 Task: Design exercises for practicing advanced mathematical problem-solving.
Action: Mouse moved to (148, 73)
Screenshot: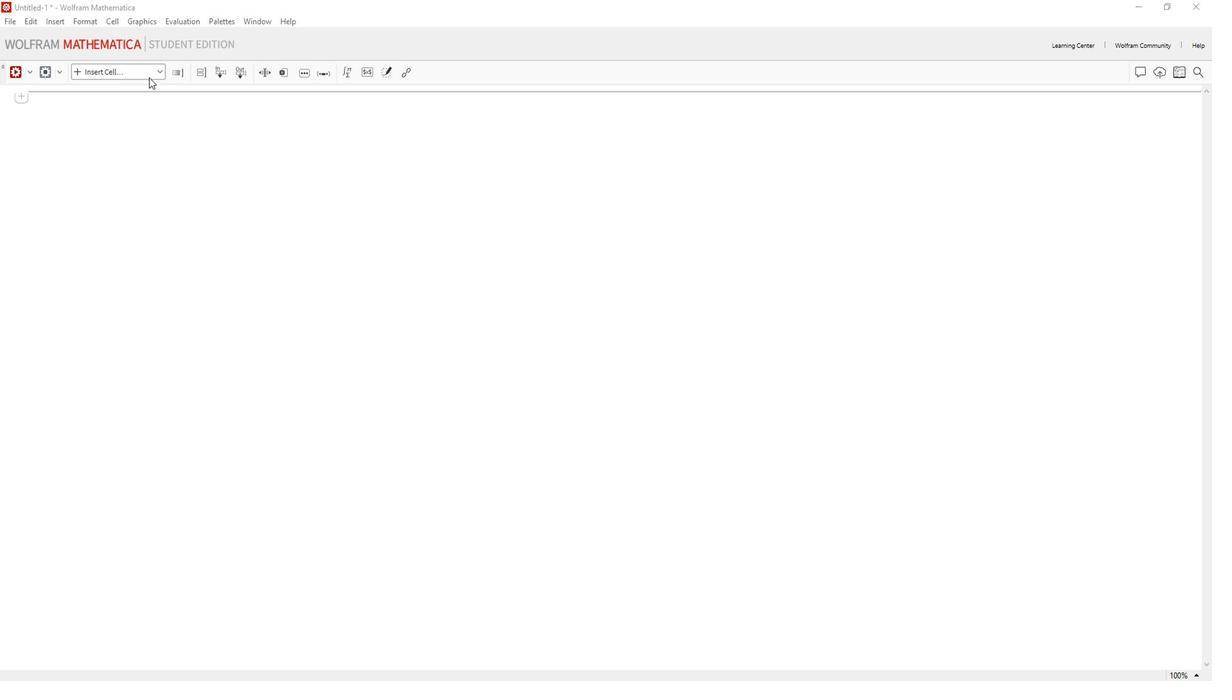 
Action: Mouse pressed left at (148, 73)
Screenshot: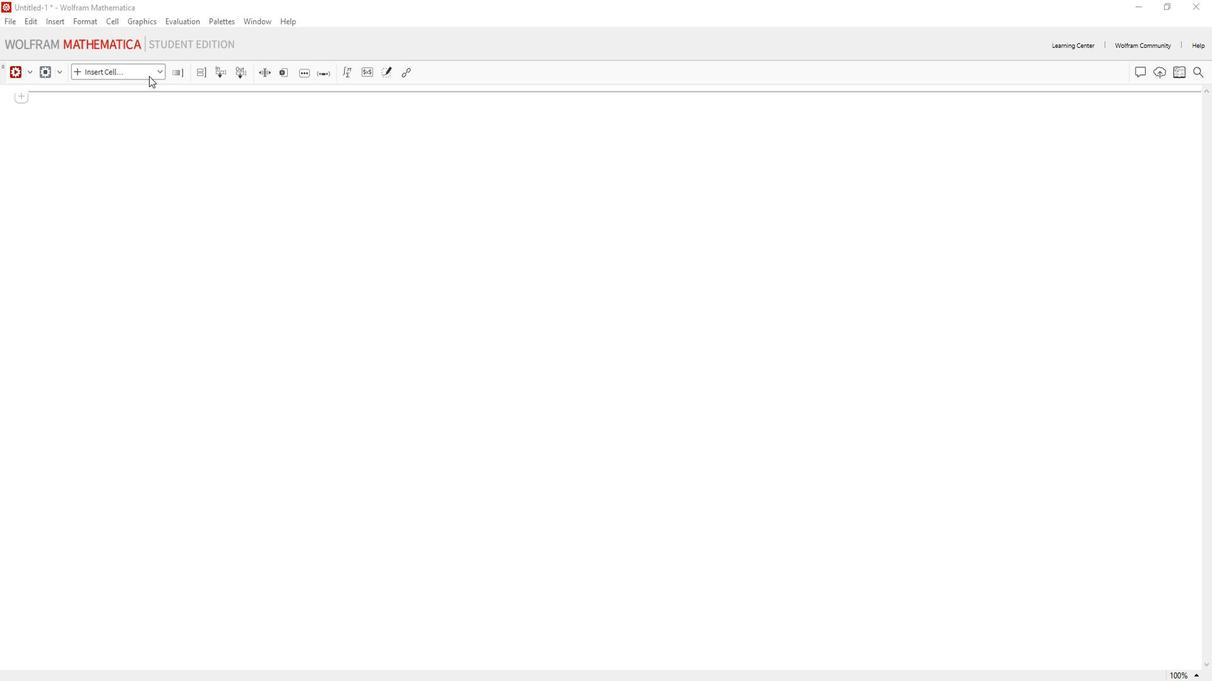 
Action: Mouse moved to (123, 234)
Screenshot: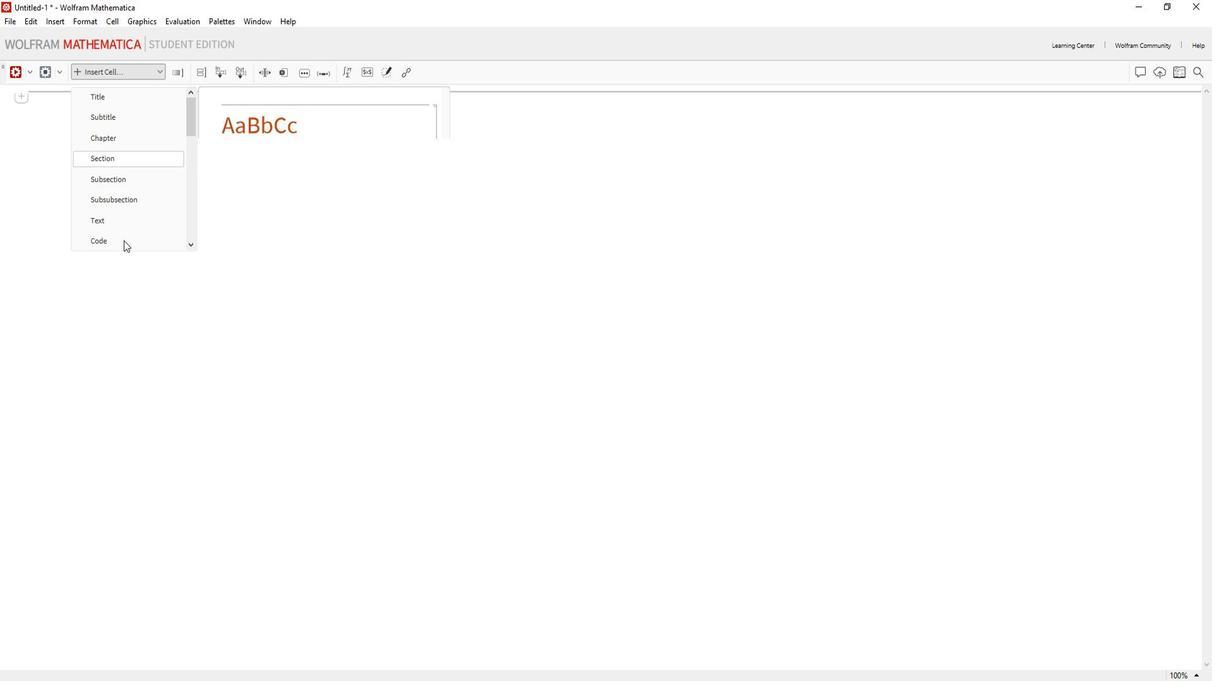 
Action: Mouse pressed left at (123, 234)
Screenshot: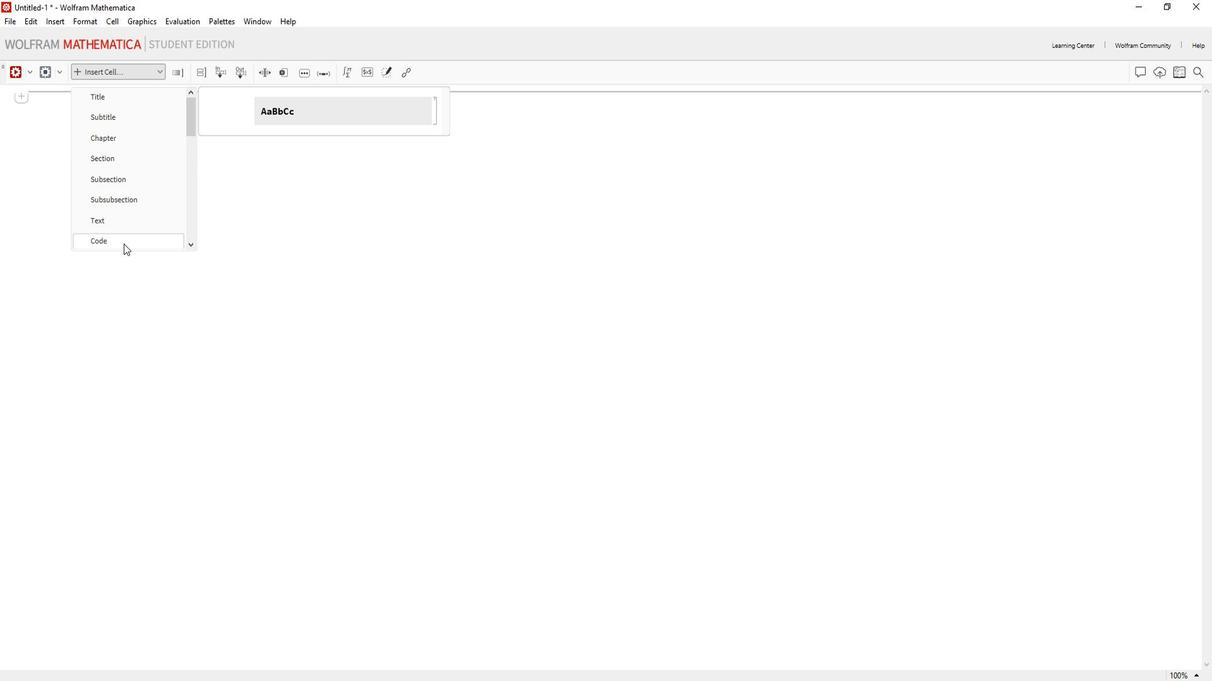 
Action: Mouse moved to (123, 234)
Screenshot: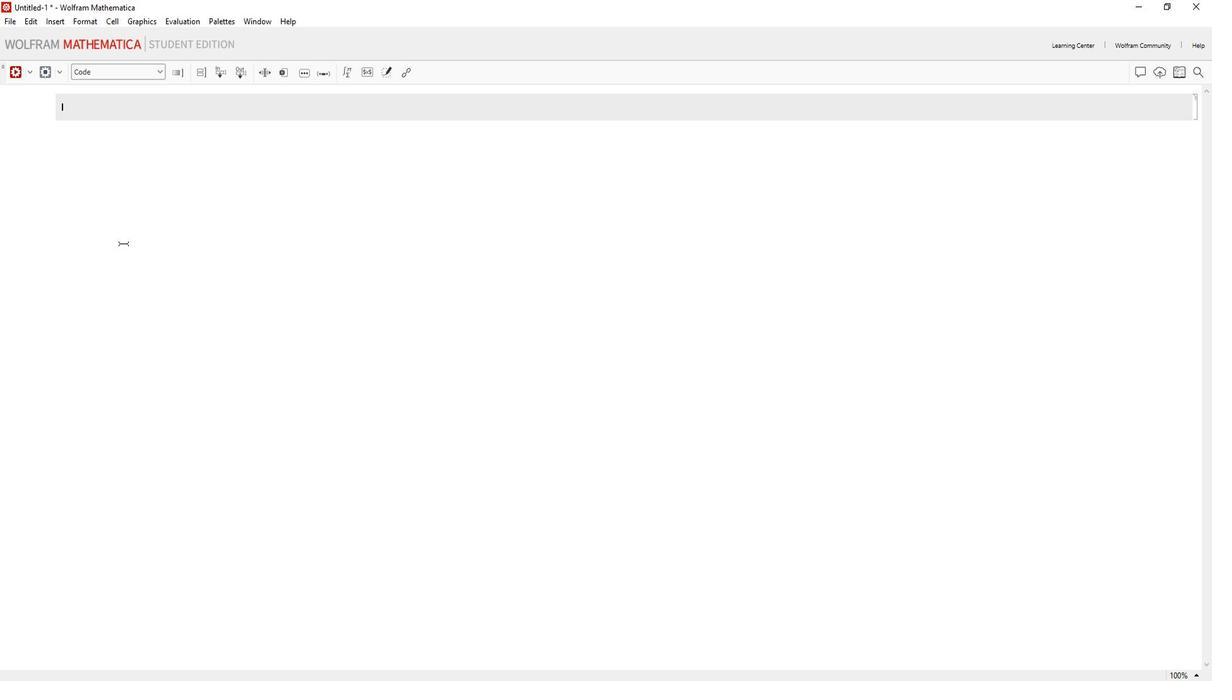 
Action: Key pressed f[x<Key.shift><Key.shift><Key.shift><Key.shift><Key.shift><Key.shift>_<Key.right><Key.space><Key.shift_r>:=<Key.space>x<Key.shift>^4<Key.space>-<Key.space>8<Key.space>x<Key.shift>^3<Key.space><Key.shift>+<Key.space>x<Key.shift>^2<Key.enter>
Screenshot: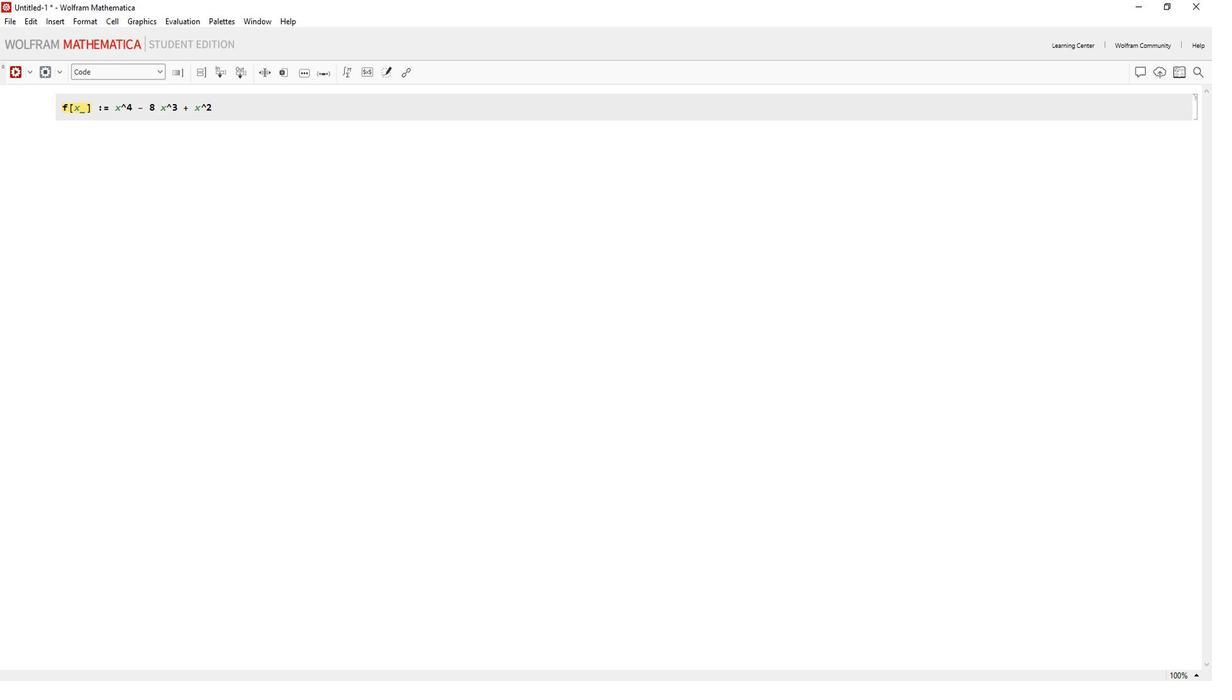 
Action: Mouse moved to (189, 105)
Screenshot: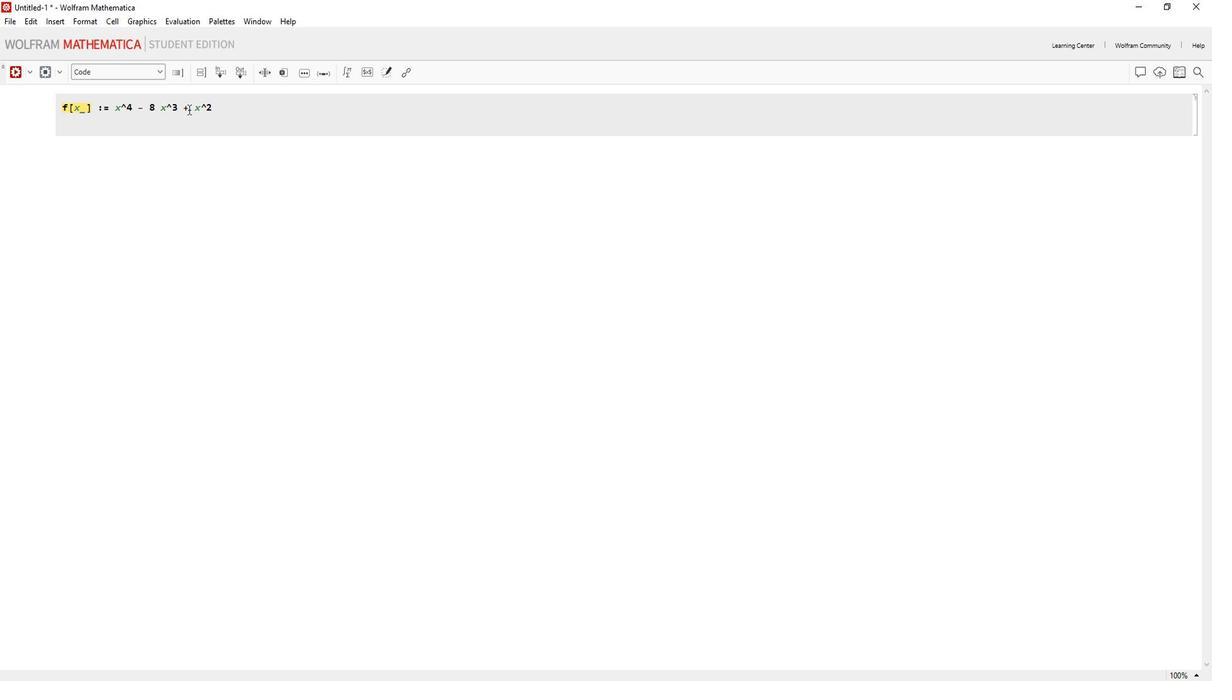 
Action: Mouse pressed left at (189, 105)
Screenshot: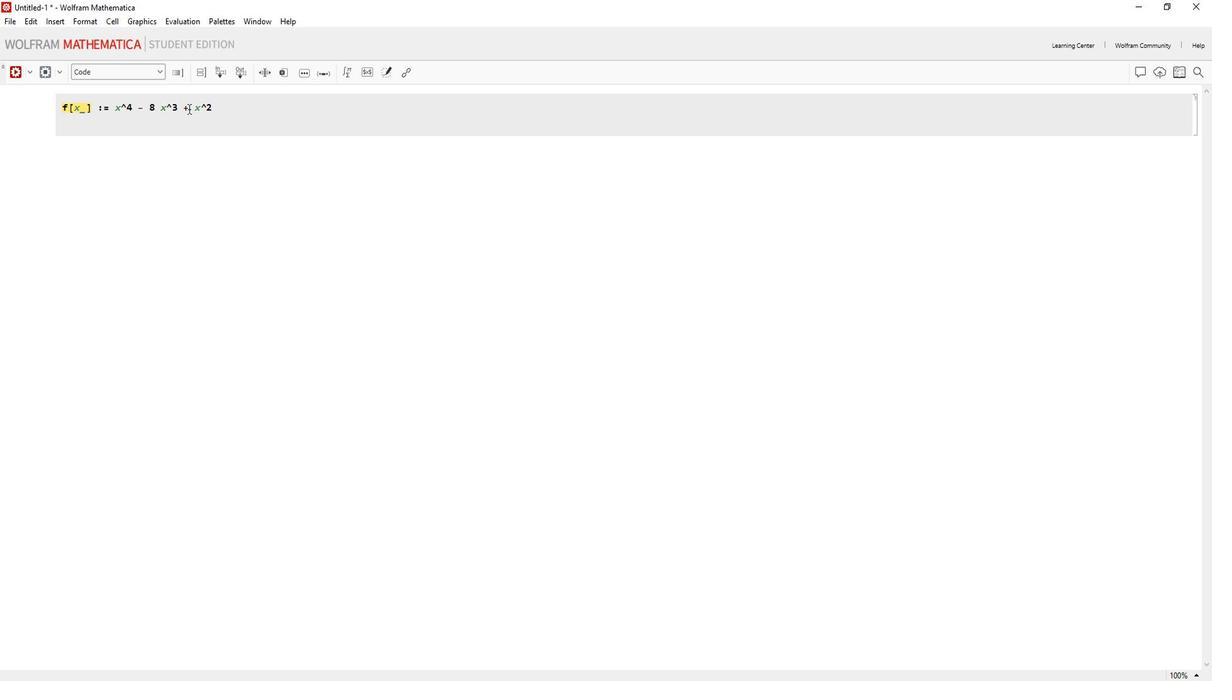 
Action: Mouse moved to (190, 104)
Screenshot: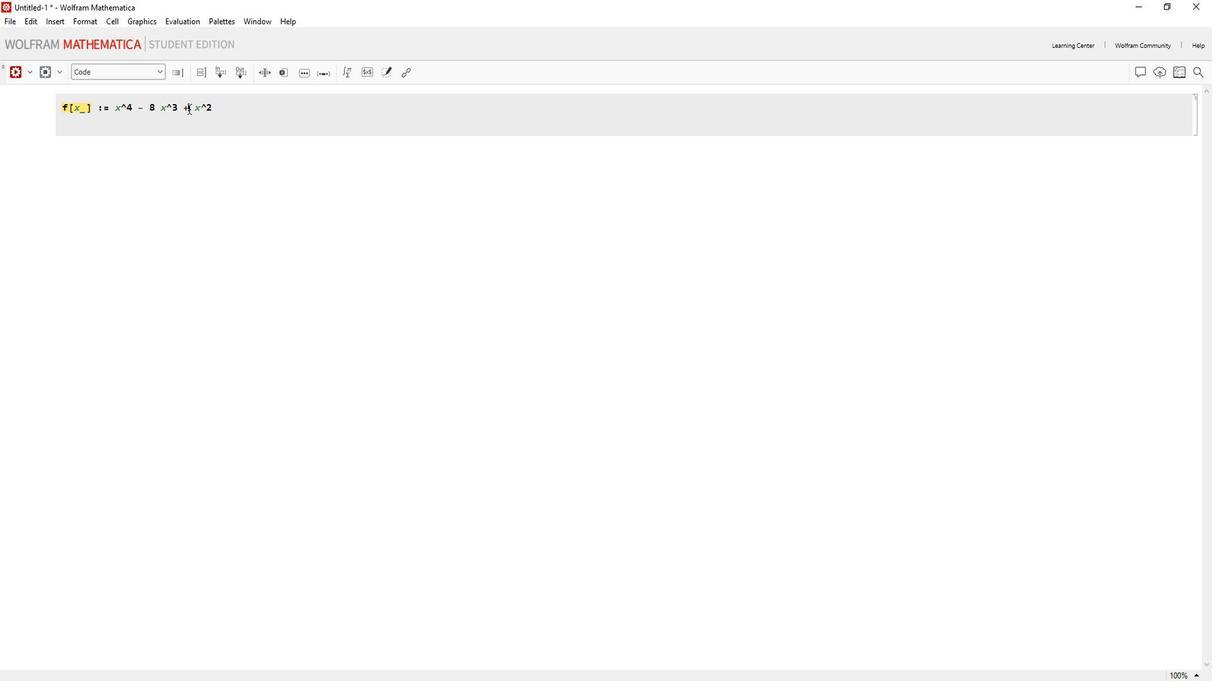 
Action: Key pressed <Key.space>18
Screenshot: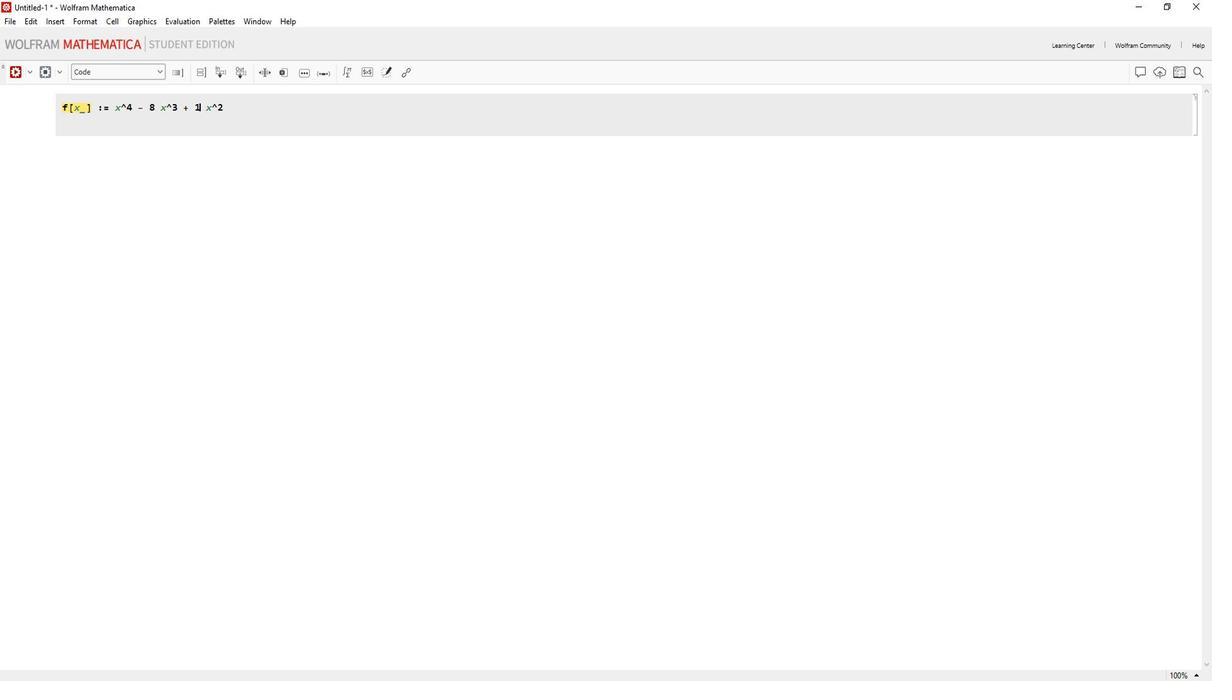 
Action: Mouse moved to (240, 101)
Screenshot: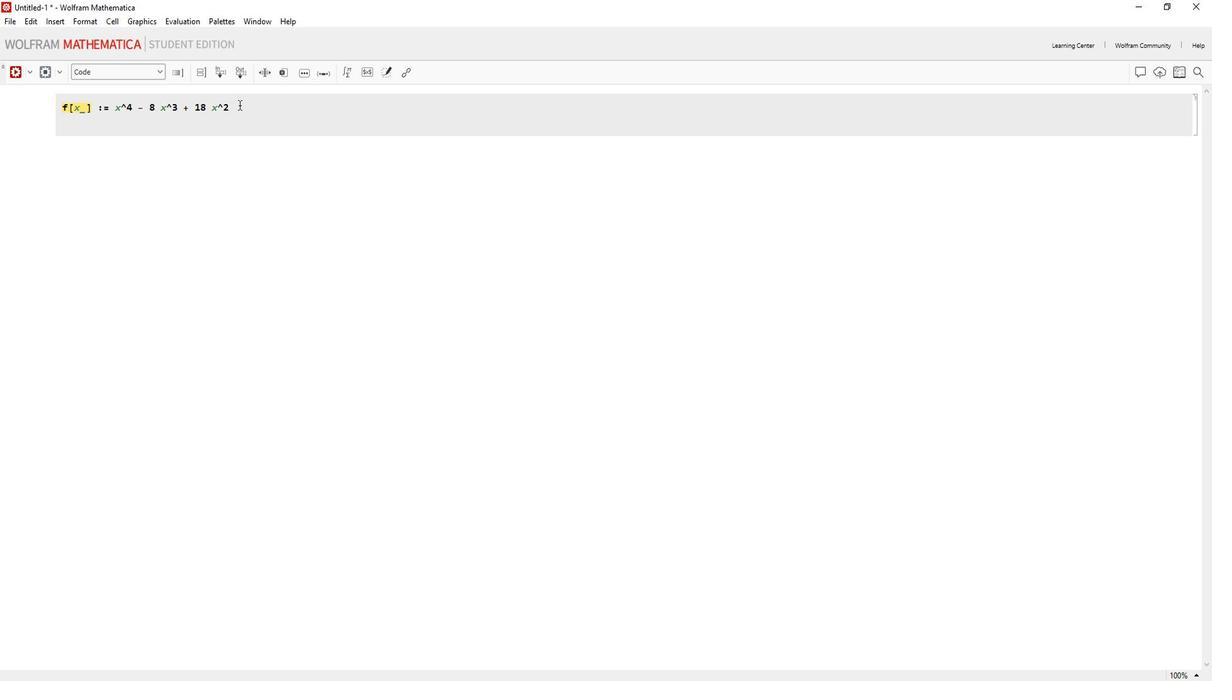 
Action: Mouse pressed left at (240, 101)
Screenshot: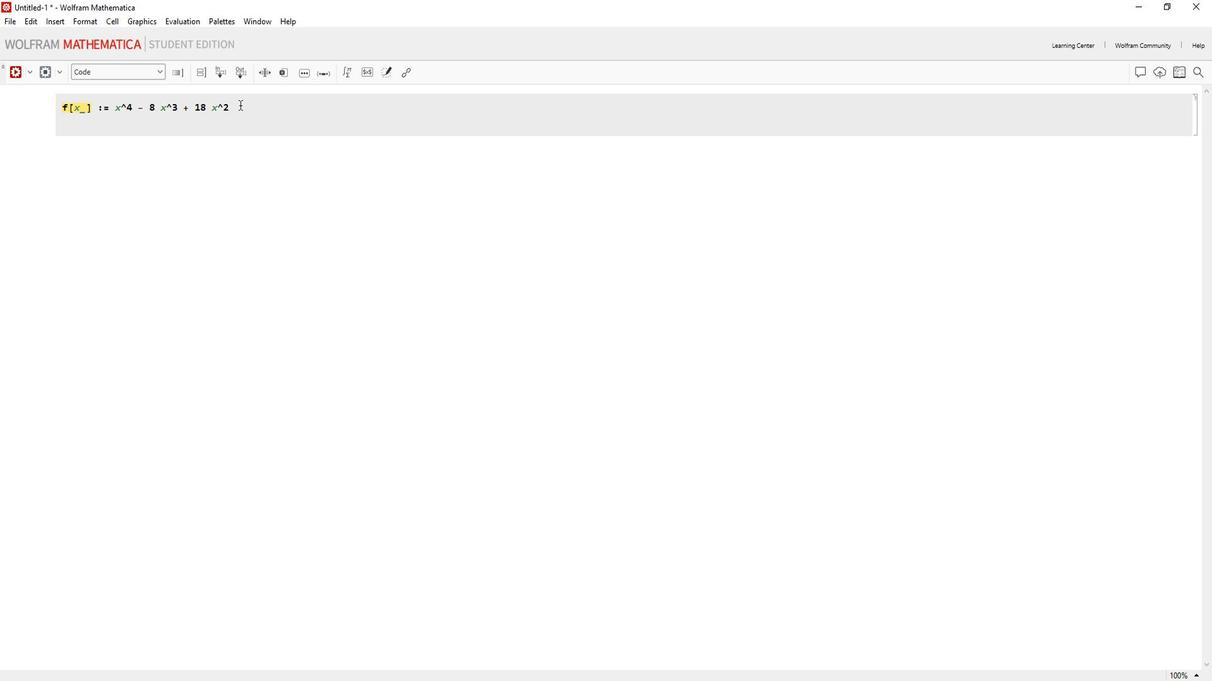 
Action: Mouse moved to (241, 101)
Screenshot: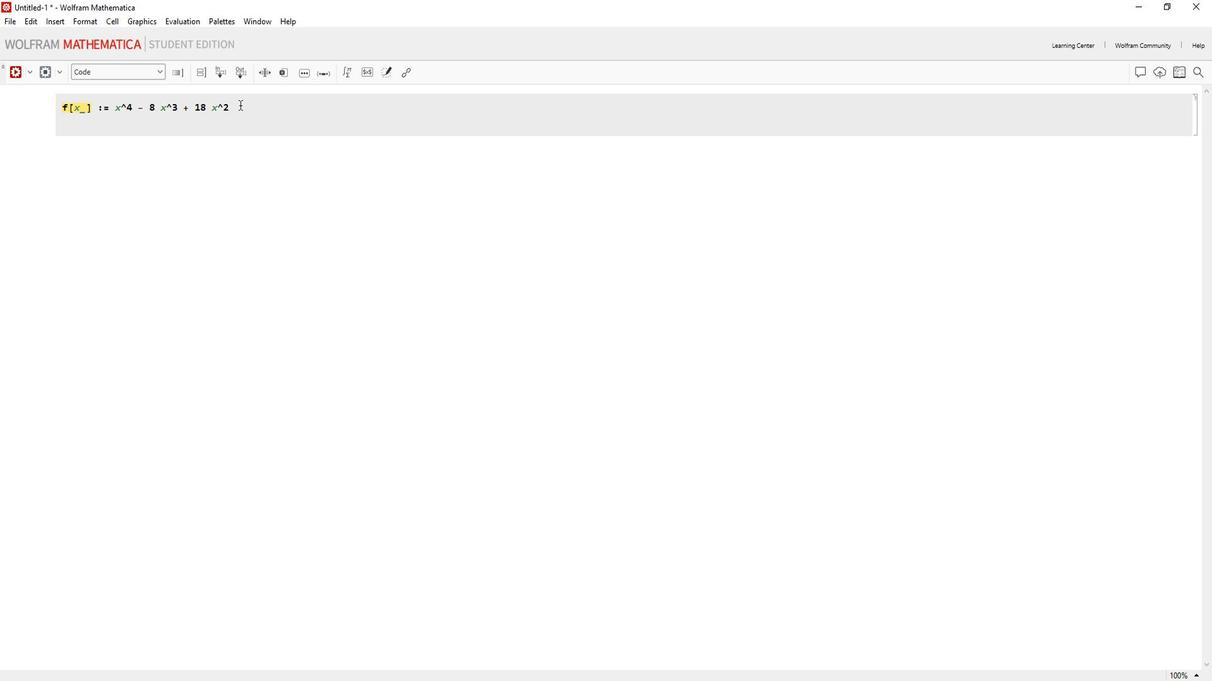 
Action: Key pressed <Key.enter>min<Key.caps_lock>P<Key.caps_lock>oint<Key.space>=<Key.space><Key.caps_lock>NM<Key.caps_lock>
Screenshot: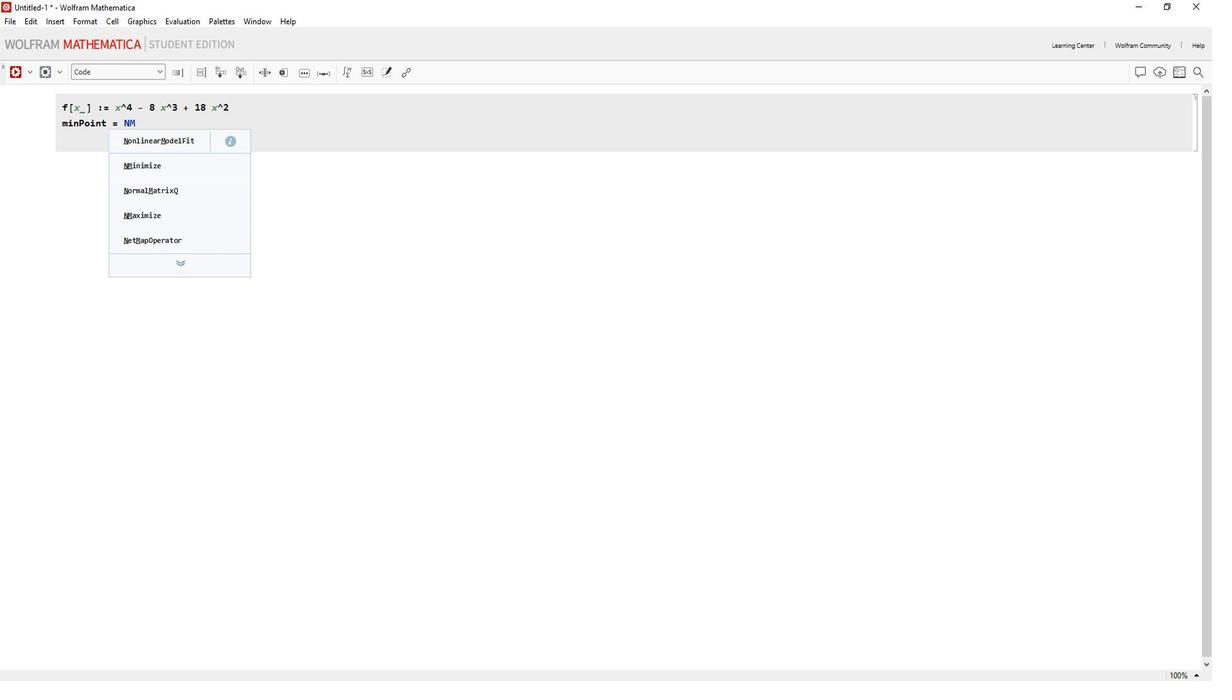
Action: Mouse moved to (149, 163)
Screenshot: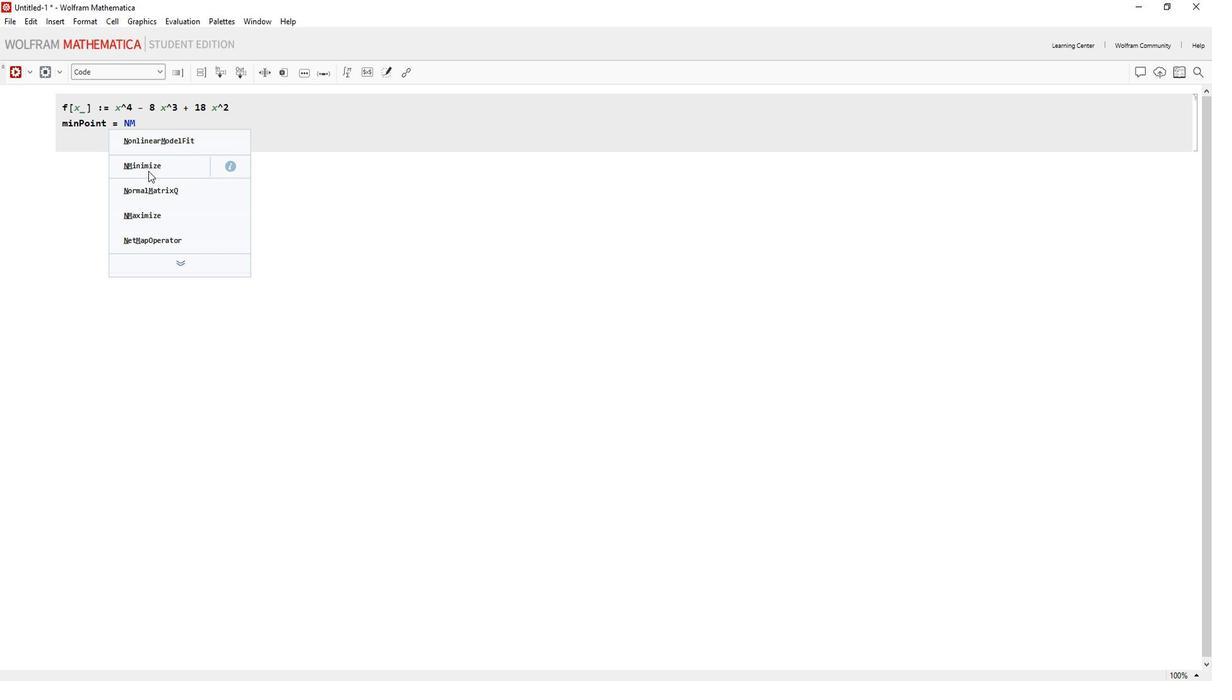 
Action: Mouse pressed left at (149, 163)
Screenshot: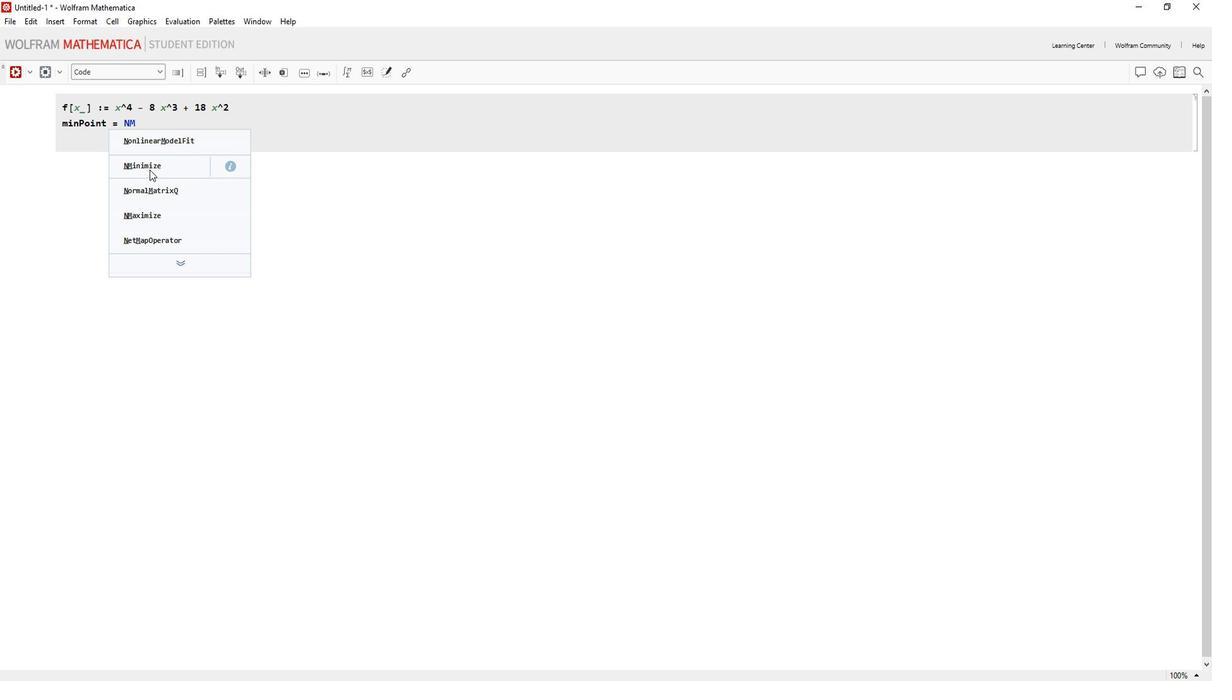 
Action: Mouse moved to (150, 162)
Screenshot: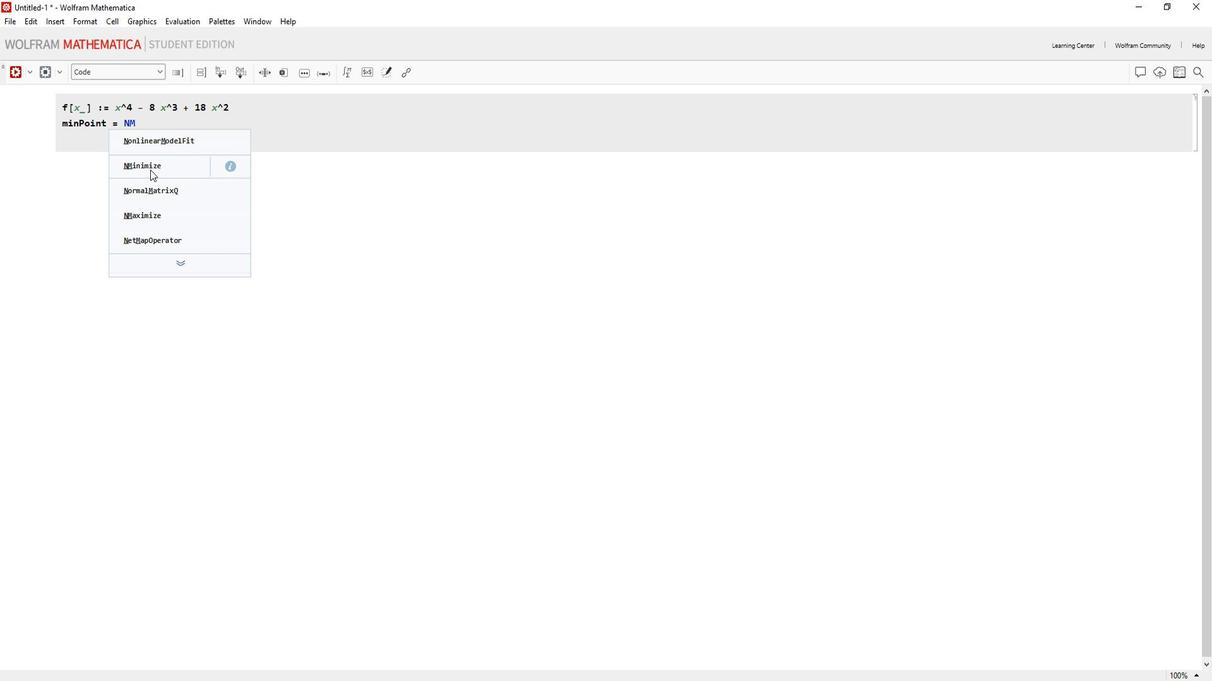 
Action: Key pressed [f[x<Key.right>,<Key.space>x<Key.right>[[2,<Key.space>1,<Key.space>2<Key.right><Key.right><Key.enter>min<Key.caps_lock>V<Key.caps_lock>alue<Key.space>=<Key.space>f[min<Key.caps_lock>P<Key.caps_lock>oint<Key.right><Key.enter>eqn<Key.space>=<Key.space>y''[x<Key.right><Key.space><Key.shift>+<Key.space>2<Key.space>y'[x<Key.right><Key.space><Key.shift>+<Key.space>y[x<Key.right><Key.space>==<Key.space>0<Key.enter>sol<Key.space>=<Key.space><Key.caps_lock>DS<Key.caps_lock>olve[<Key.shift_r>{eqn,<Key.space>y[0<Key.right><Key.space>==<Key.space>1,<Key.space>y'[0<Key.right><Key.space>==<Key.space>0<Key.right>,<Key.space>y,<Key.space>x<Key.right><Key.enter>
Screenshot: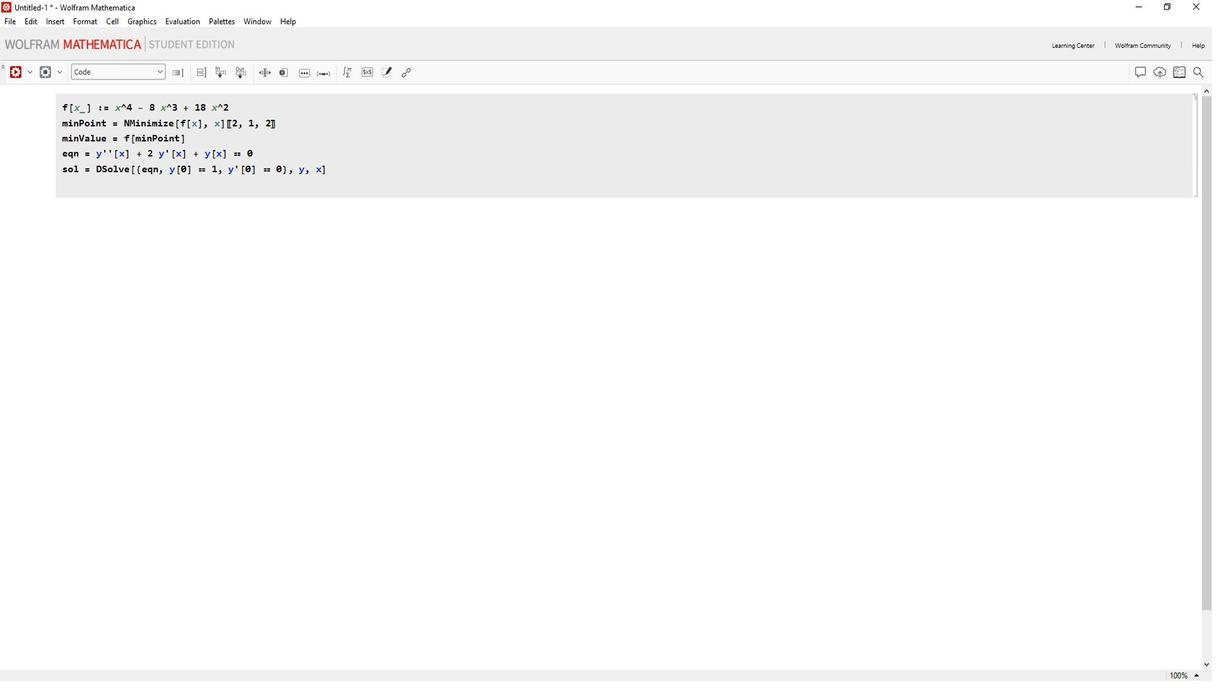 
Action: Mouse moved to (164, 187)
Screenshot: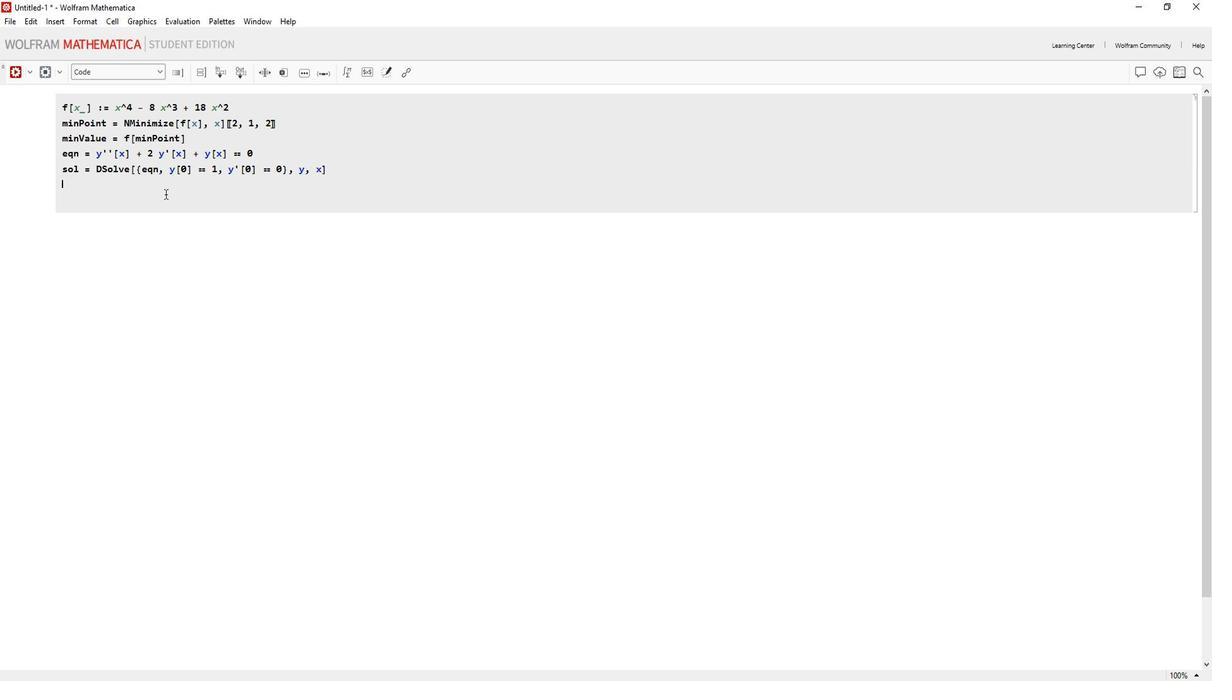 
Action: Key pressed <Key.caps_lock>A<Key.space>=<Key.space><Key.shift_r>{{2,<Key.space>-1<Key.right>,<Key.space><Key.shift_r><Key.shift_r><Key.shift_r><Key.shift_r><Key.shift_r><Key.shift_r><Key.shift_r><Key.shift_r><Key.shift_r><Key.shift_r><Key.shift_r><Key.shift_r><Key.shift_r><Key.shift_r><Key.shift_r><Key.shift_r><Key.shift_r><Key.shift_r><Key.shift_r><Key.shift_r><Key.shift_r><Key.shift_r><Key.shift_r><Key.shift_r><Key.shift_r><Key.shift_r><Key.shift_r><Key.shift_r><Key.shift_r><Key.shift_r><Key.shift_r><Key.shift_r><Key.shift_r><Key.shift_r><Key.shift_r><Key.shift_r><Key.shift_r><Key.shift_r><Key.shift_r><Key.shift_r><Key.shift_r><Key.shift_r><Key.shift_r><Key.shift_r><Key.shift_r><Key.shift_r>{1,<Key.space>4<Key.right><Key.right><Key.enter><Key.caps_lock>eigen<Key.caps_lock>S<Key.caps_lock>ystem<Key.space>=<Key.space><Key.caps_lock>E<Key.caps_lock>igensystem[<Key.caps_lock>A<Key.right><Key.enter><Key.caps_lock>eigenvalues<Key.space>=<Key.space>eigen<Key.caps_lock>S<Key.caps_lock>ystem[[1<Key.right><Key.right><Key.enter>eigenvectors<Key.space>=<Key.space>eigen<Key.caps_lock>S<Key.caps_lock>ystem[[2<Key.right><Key.right><Key.enter>f[t<Key.shift>_<Key.right><Key.space><Key.shift_r><Key.shift_r><Key.shift_r><Key.shift_r><Key.shift_r><Key.shift_r><Key.shift_r><Key.shift_r><Key.shift_r>:=<Key.space><Key.caps_lock>E<Key.caps_lock>xp[-t<Key.shift>^2<Key.right><Key.enter>fourier<Key.caps_lock>T<Key.caps_lock>ransform<Key.space>=<Key.space><Key.caps_lock>F<Key.caps_lock>ourier<Key.caps_lock>T<Key.caps_lock>ransform[f[t<Key.right>,<Key.space>t,<Key.space>
Screenshot: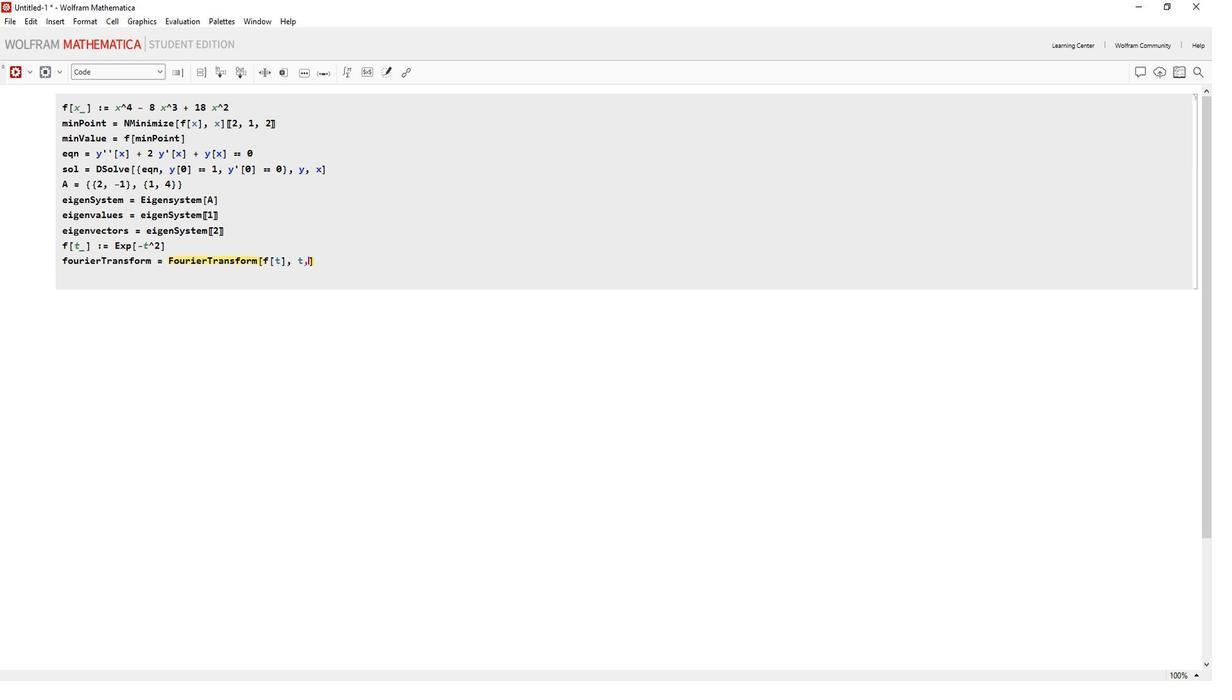 
Action: Mouse moved to (349, 77)
Screenshot: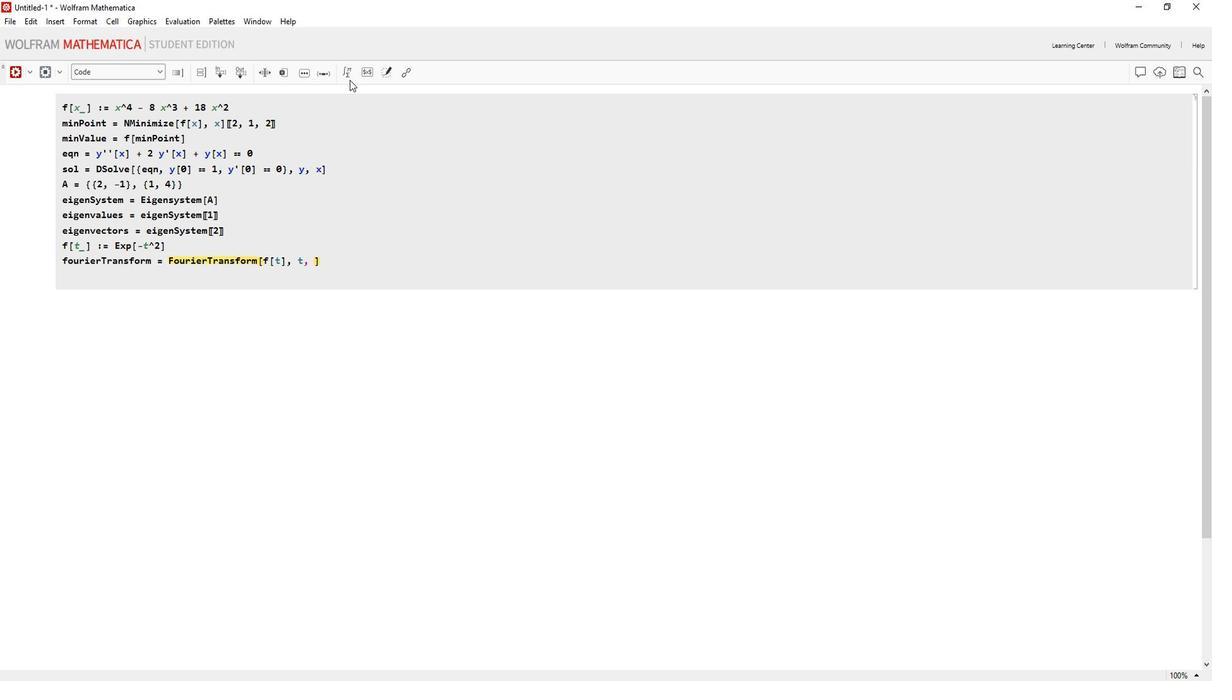
Action: Mouse pressed left at (349, 77)
Screenshot: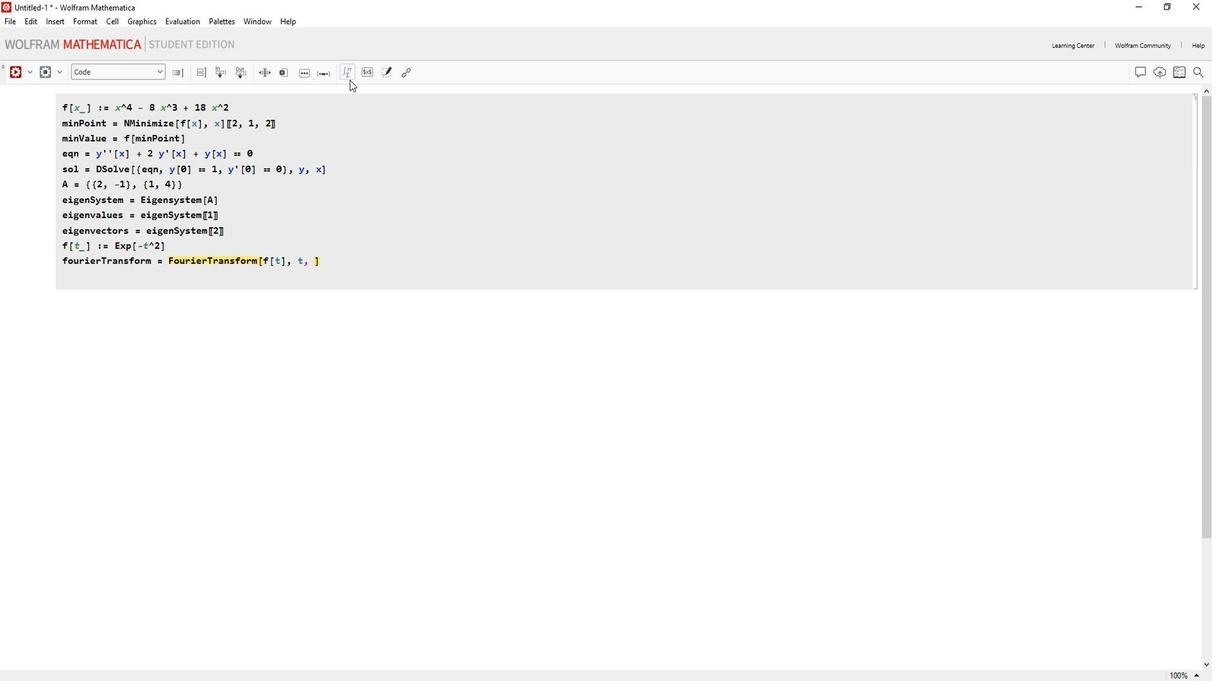 
Action: Mouse moved to (1146, 282)
Screenshot: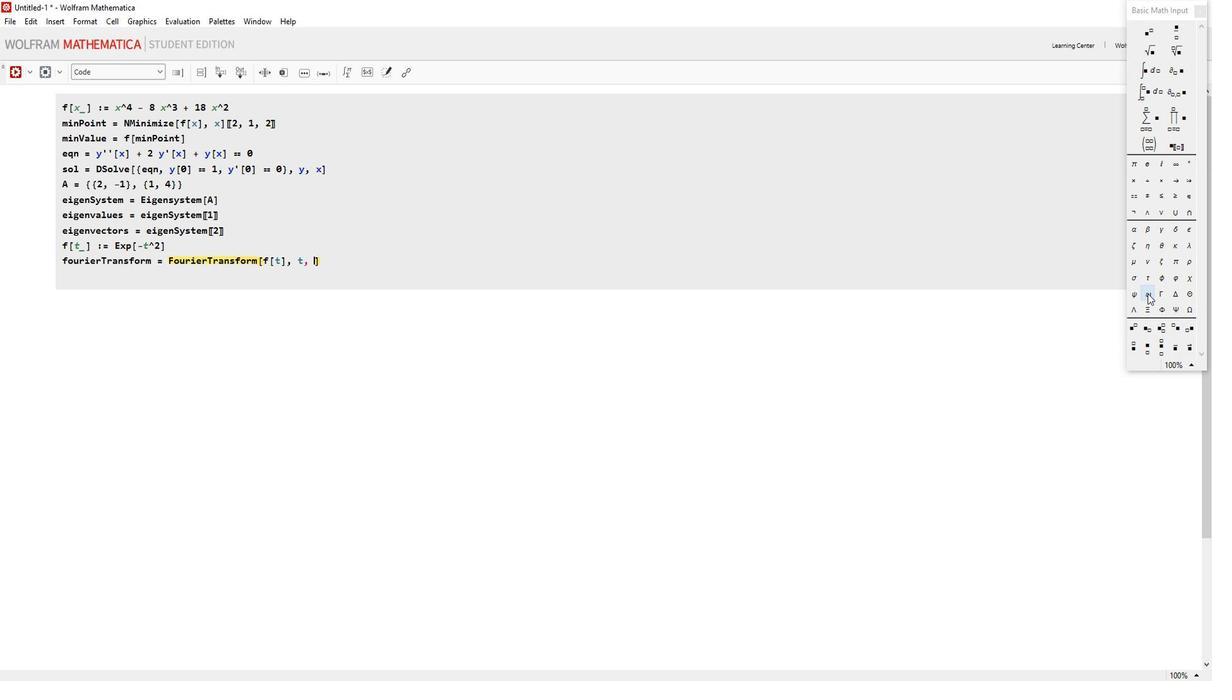 
Action: Mouse pressed left at (1146, 282)
Screenshot: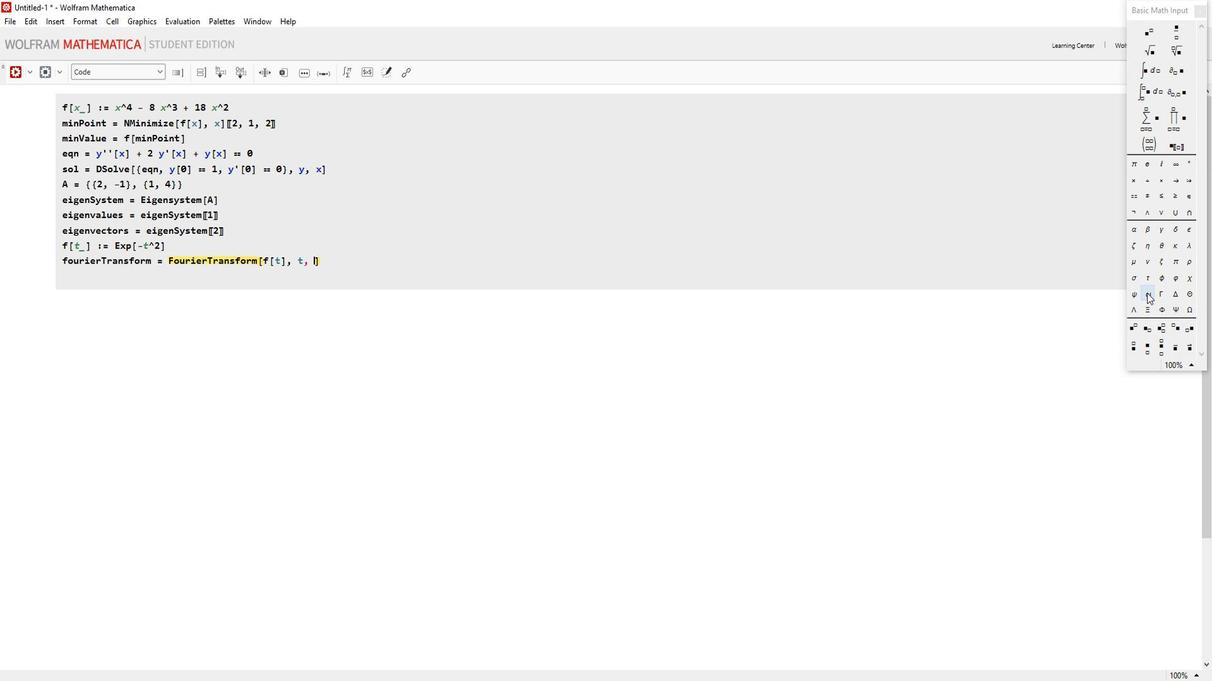 
Action: Mouse moved to (376, 256)
Screenshot: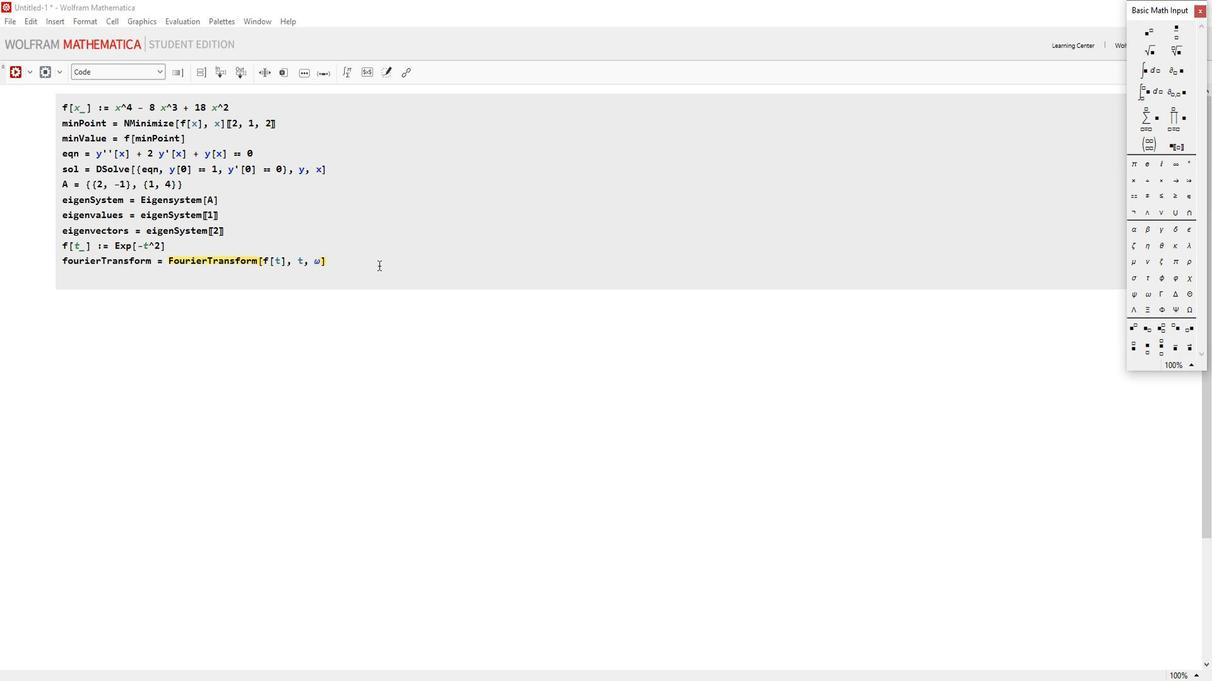 
Action: Mouse pressed left at (376, 256)
Screenshot: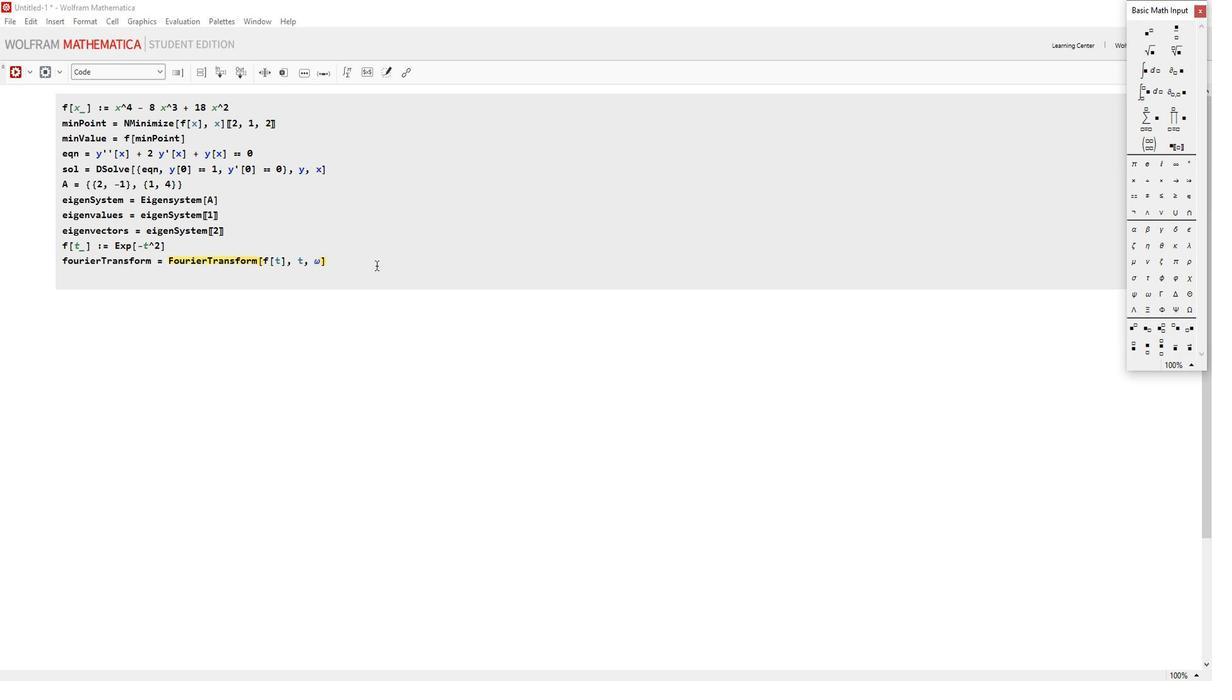 
Action: Key pressed <Key.enter>eqn<Key.caps_lock>N<Key.caps_lock>onlinear<Key.space>=<Key.space>y''[x<Key.right><Key.space><Key.shift>+<Key.space><Key.caps_lock>S<Key.caps_lock>in[y[x<Key.right><Key.right><Key.space>==<Key.space>0<Key.enter>sol<Key.caps_lock>N<Key.caps_lock>on
Screenshot: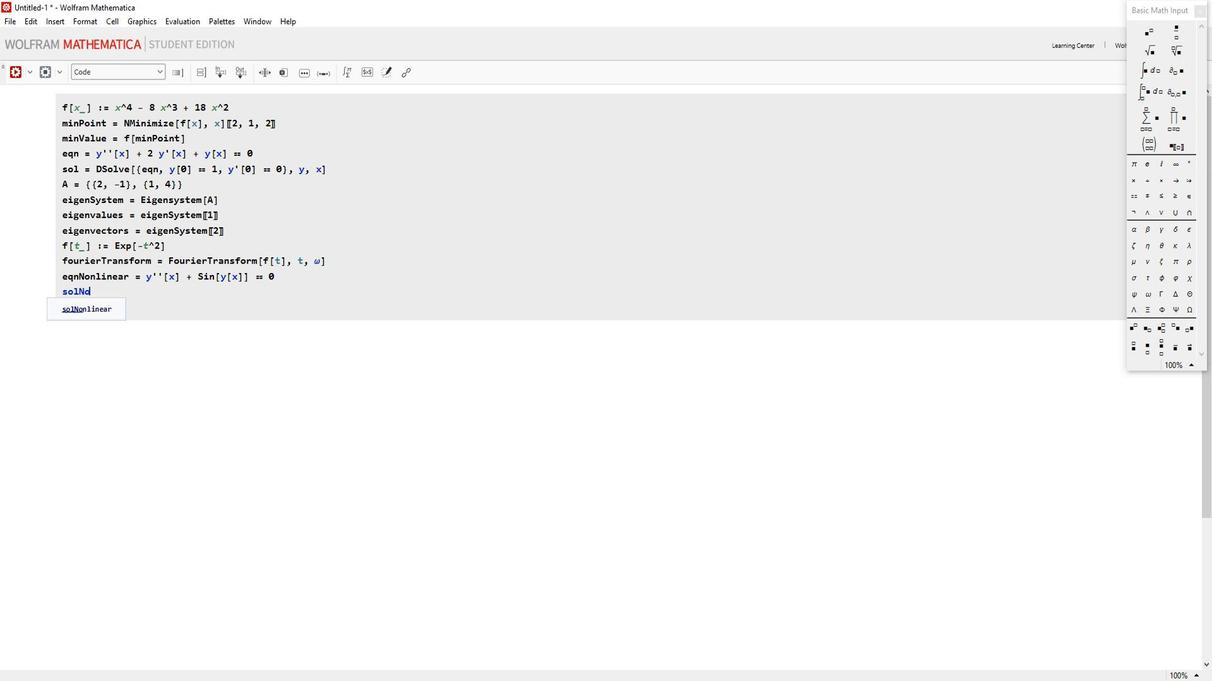 
Action: Mouse moved to (94, 296)
Screenshot: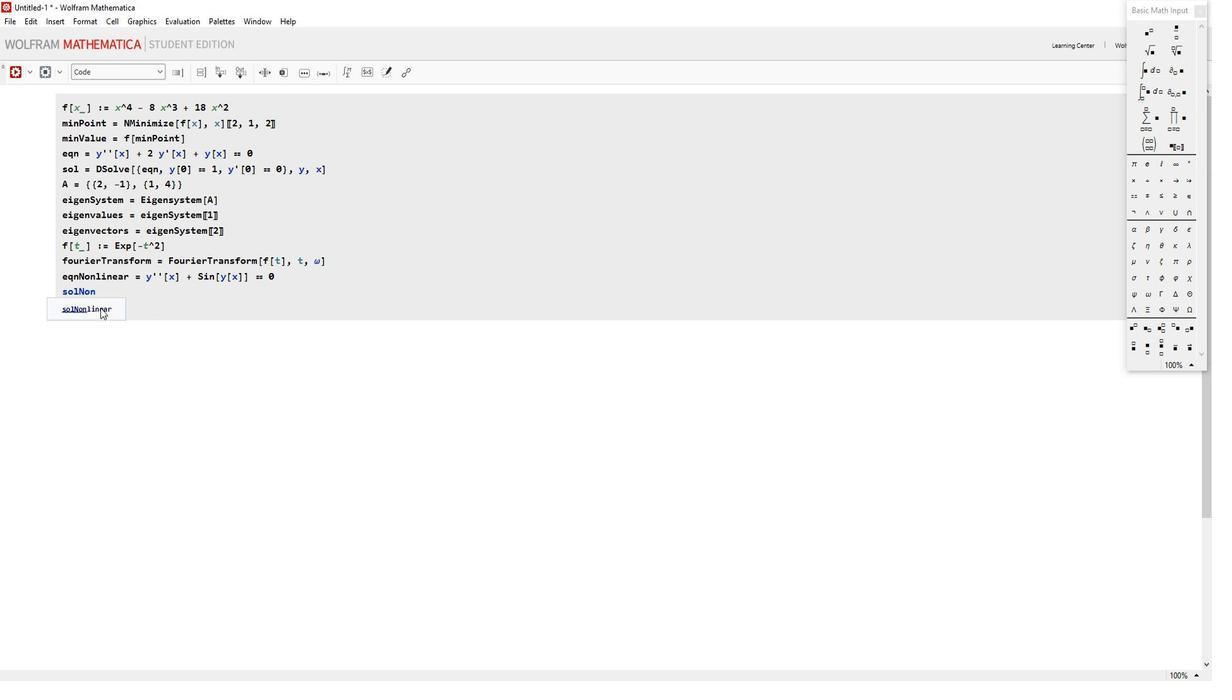
Action: Mouse pressed left at (94, 296)
Screenshot: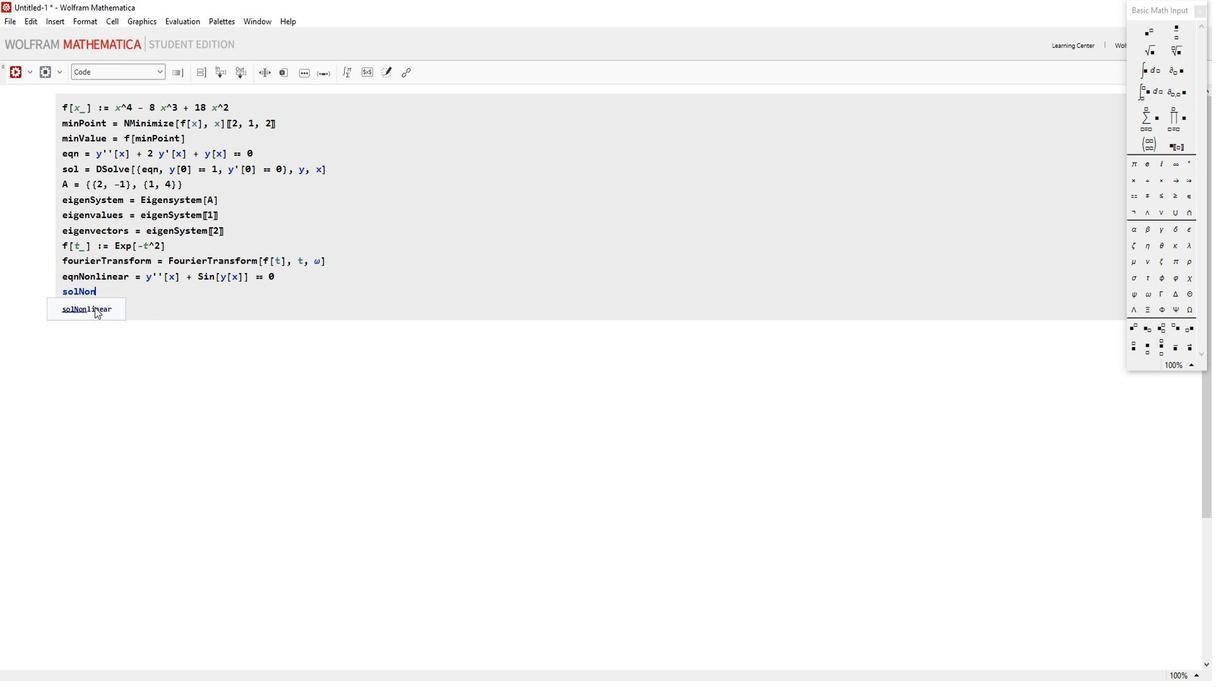 
Action: Mouse moved to (142, 291)
Screenshot: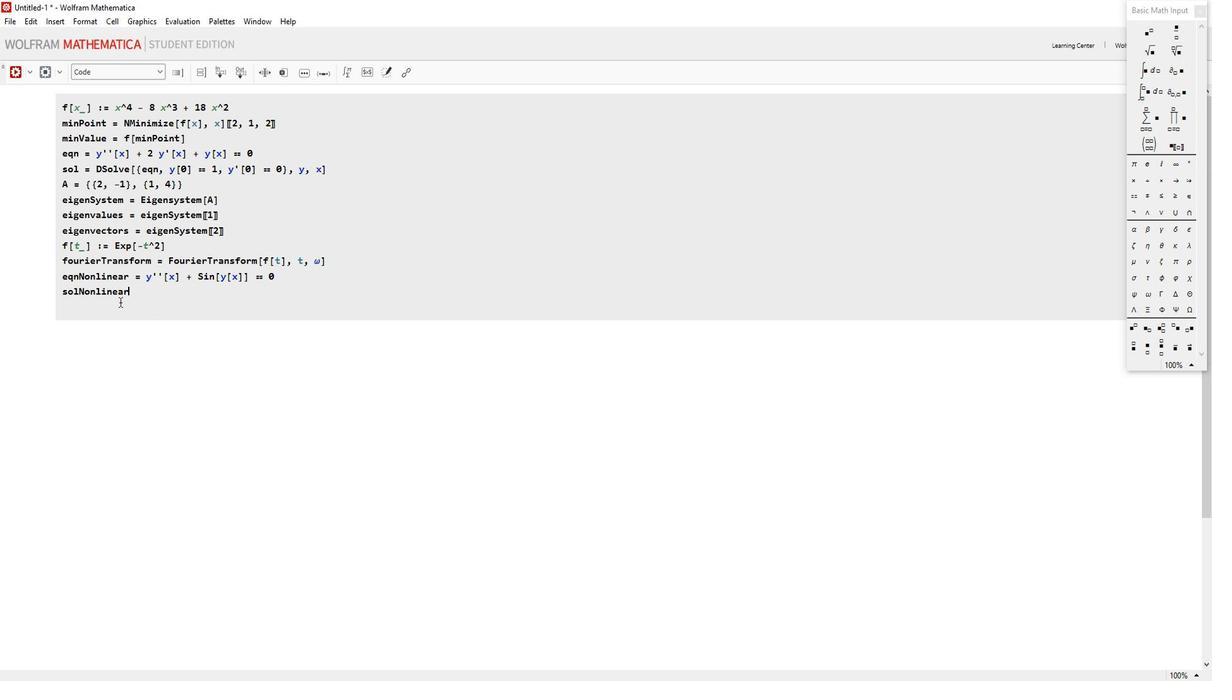 
Action: Key pressed <Key.space>=<Key.space><Key.caps_lock>NDS<Key.caps_lock>olve[<Key.shift_r>{eqn<Key.caps_lock>N<Key.caps_lock>onlinear,<Key.space>y[0<Key.right><Key.space>==<Key.space>0,<Key.space>
Screenshot: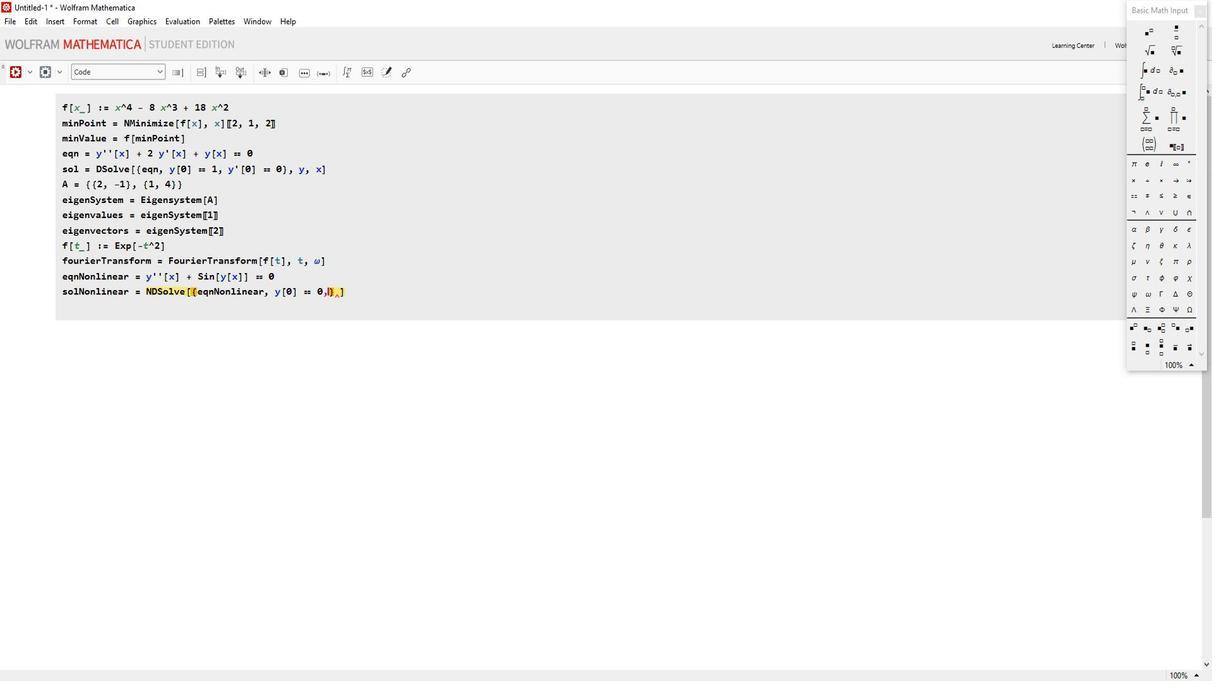 
Action: Mouse moved to (185, 287)
Screenshot: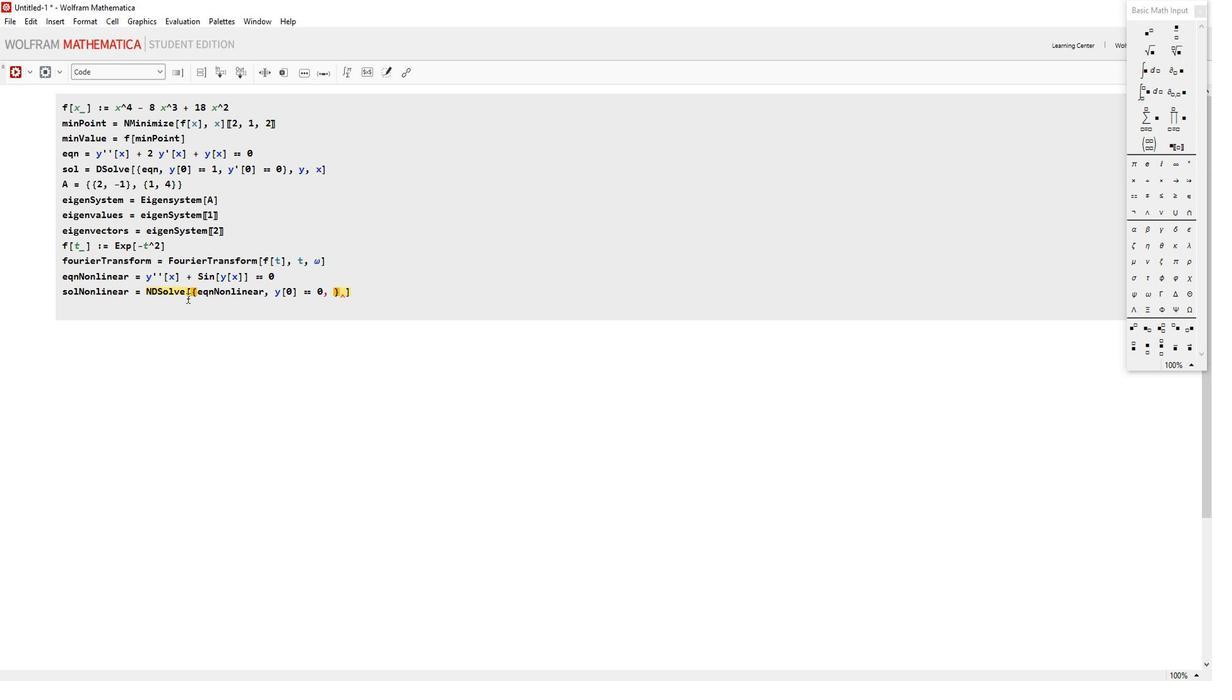
Action: Mouse pressed left at (185, 287)
Screenshot: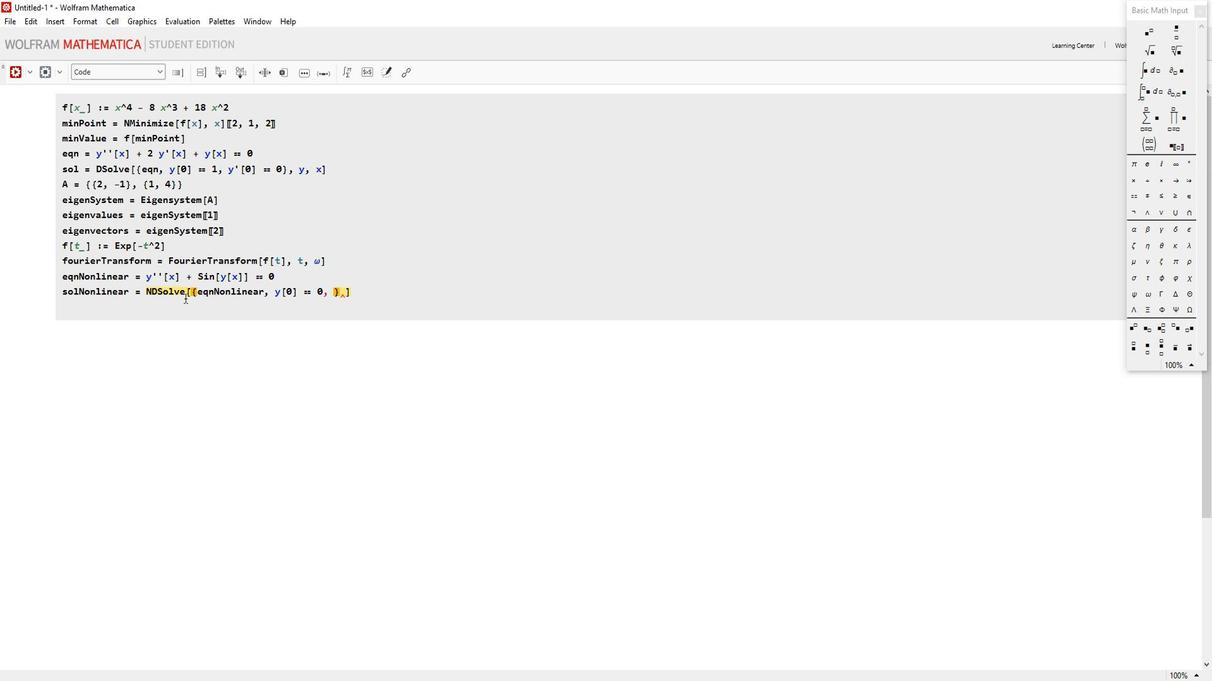 
Action: Mouse moved to (373, 277)
Screenshot: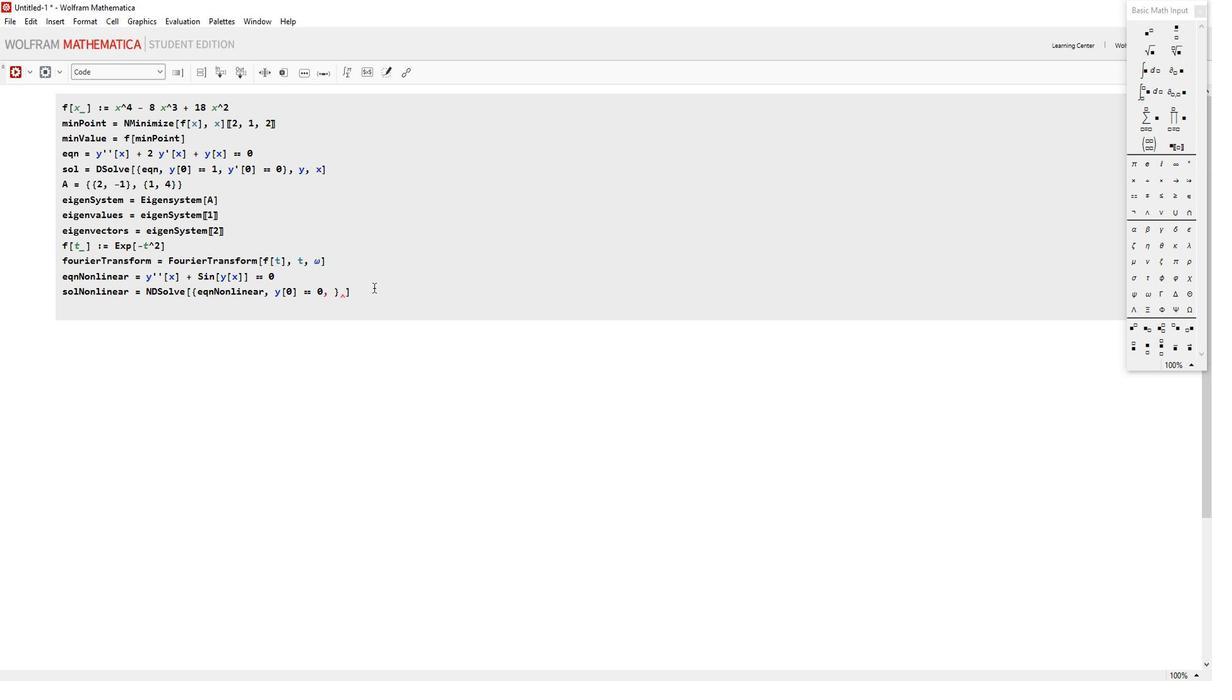 
Action: Mouse pressed left at (373, 277)
Screenshot: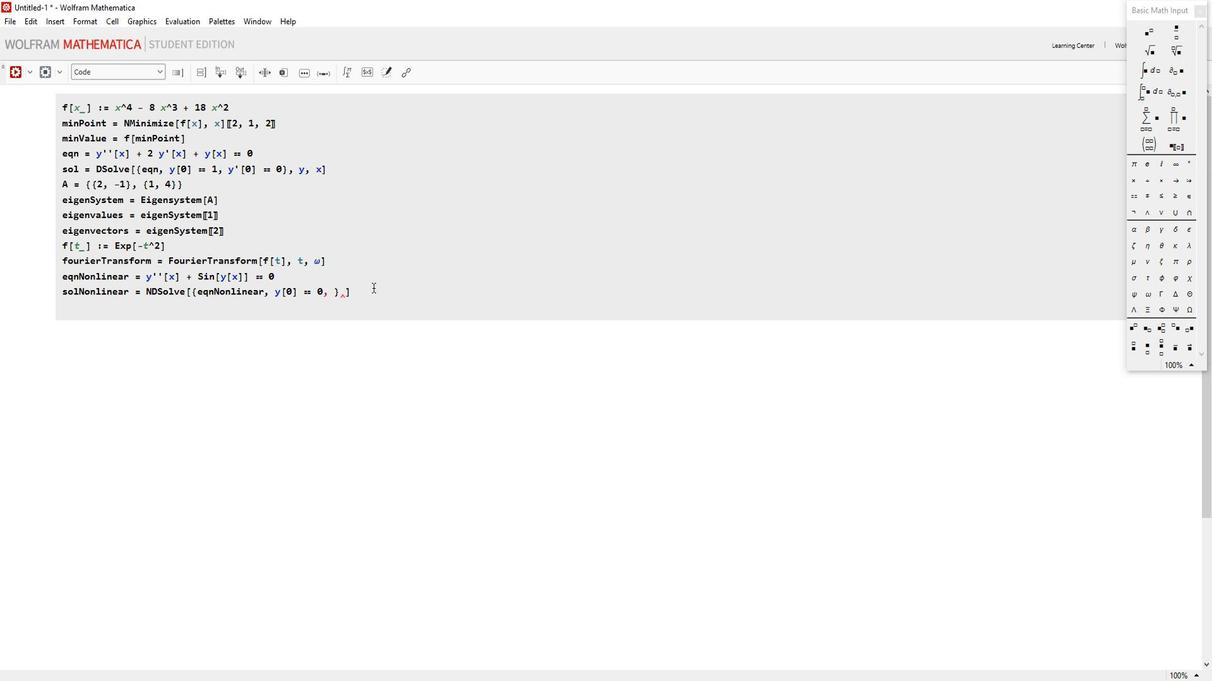 
Action: Mouse moved to (326, 280)
Screenshot: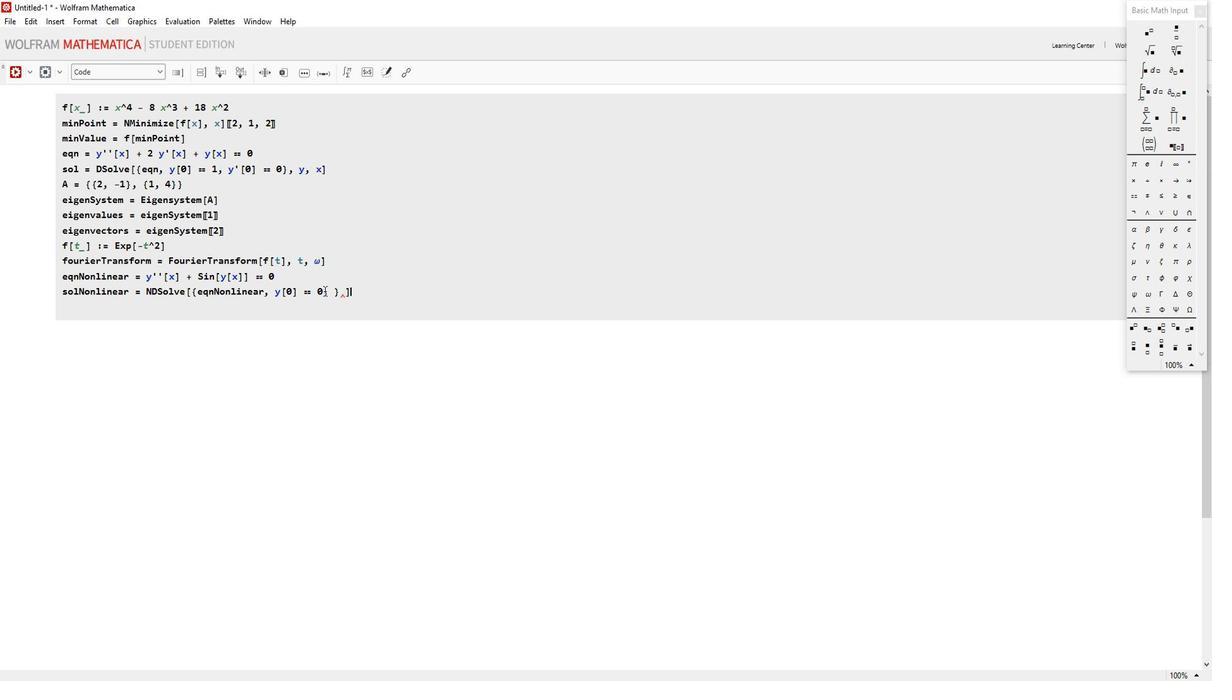 
Action: Mouse pressed left at (326, 280)
Screenshot: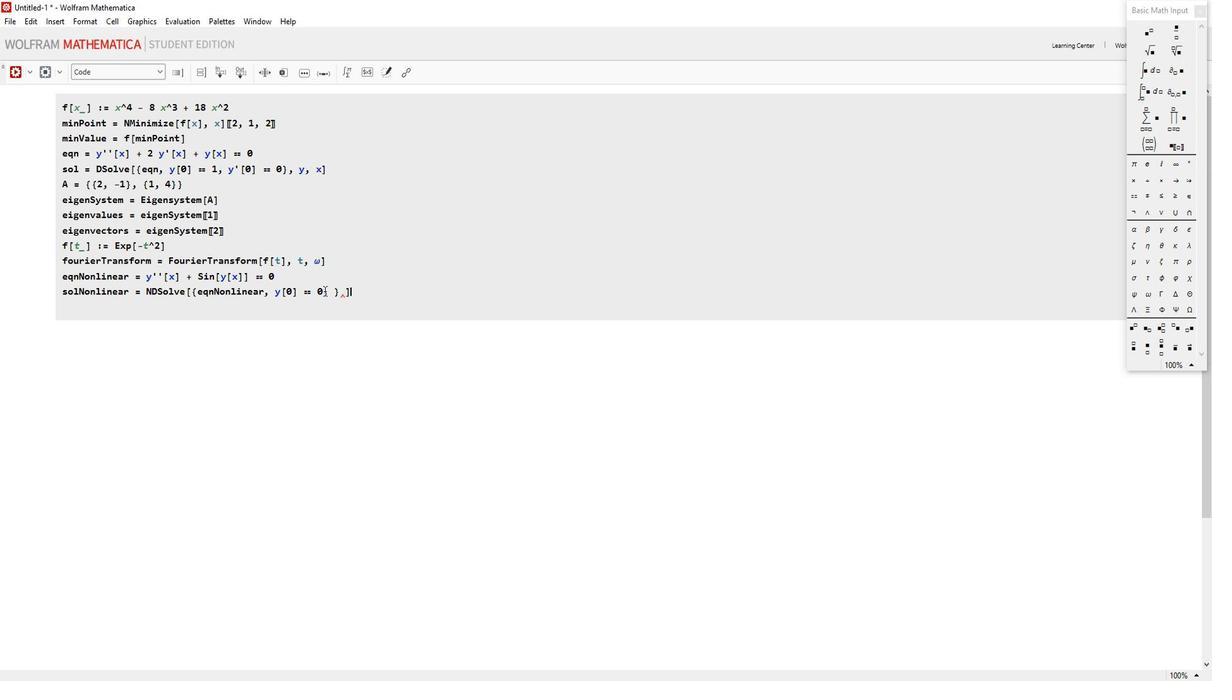 
Action: Mouse moved to (333, 284)
Screenshot: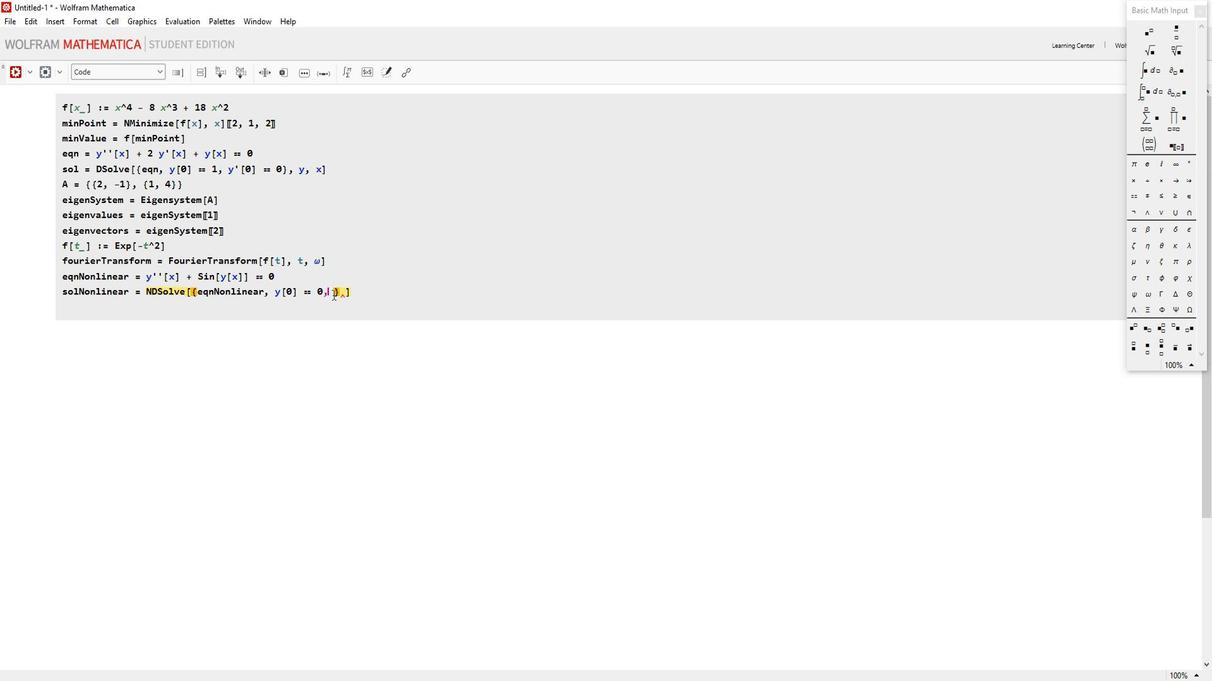 
Action: Key pressed <Key.space>y'[0<Key.right><Key.space>==<Key.space>1
Screenshot: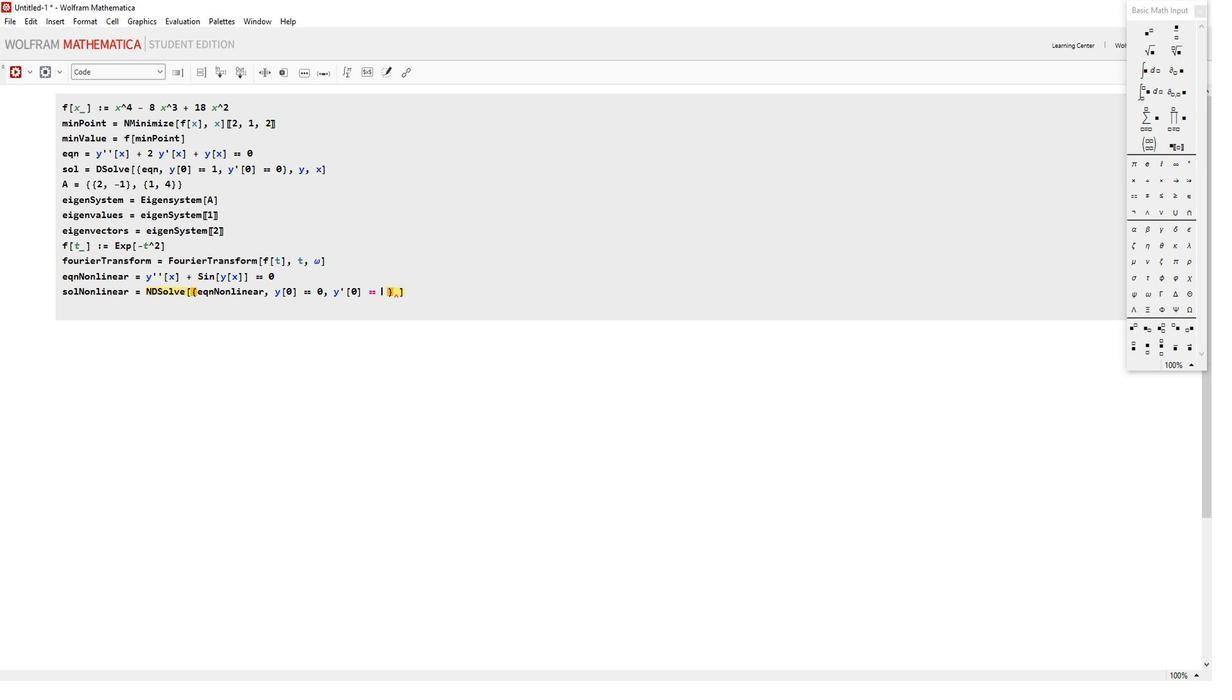 
Action: Mouse moved to (393, 282)
Screenshot: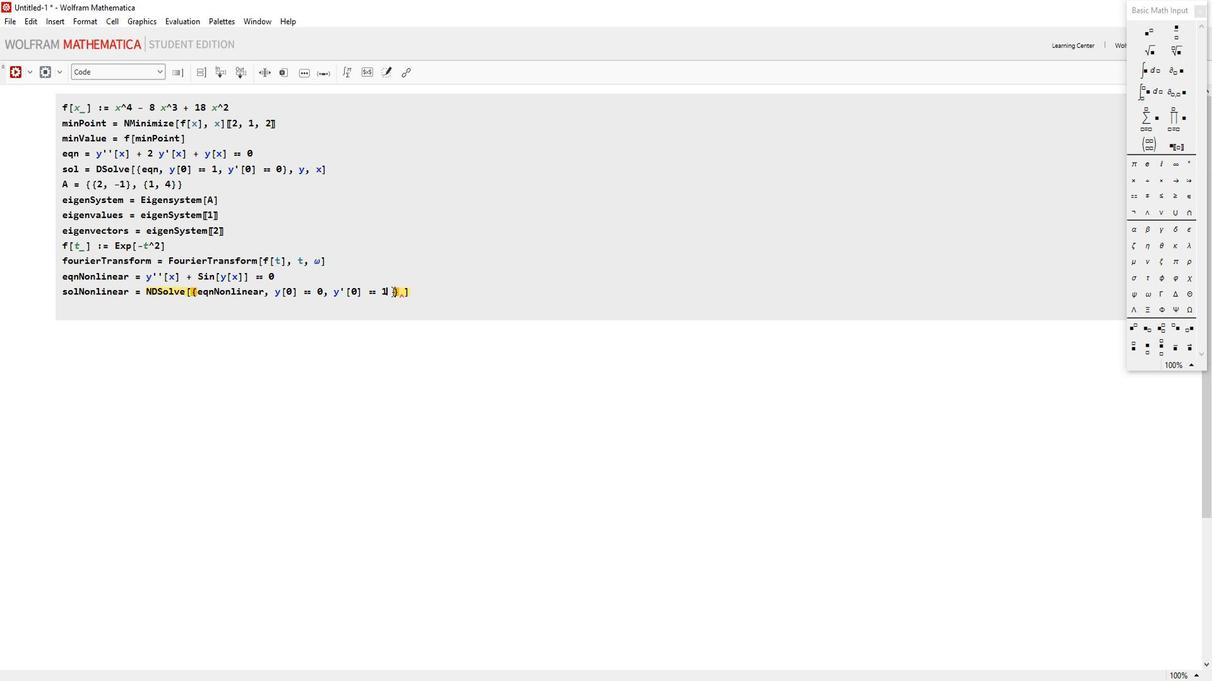 
Action: Mouse pressed left at (393, 282)
Screenshot: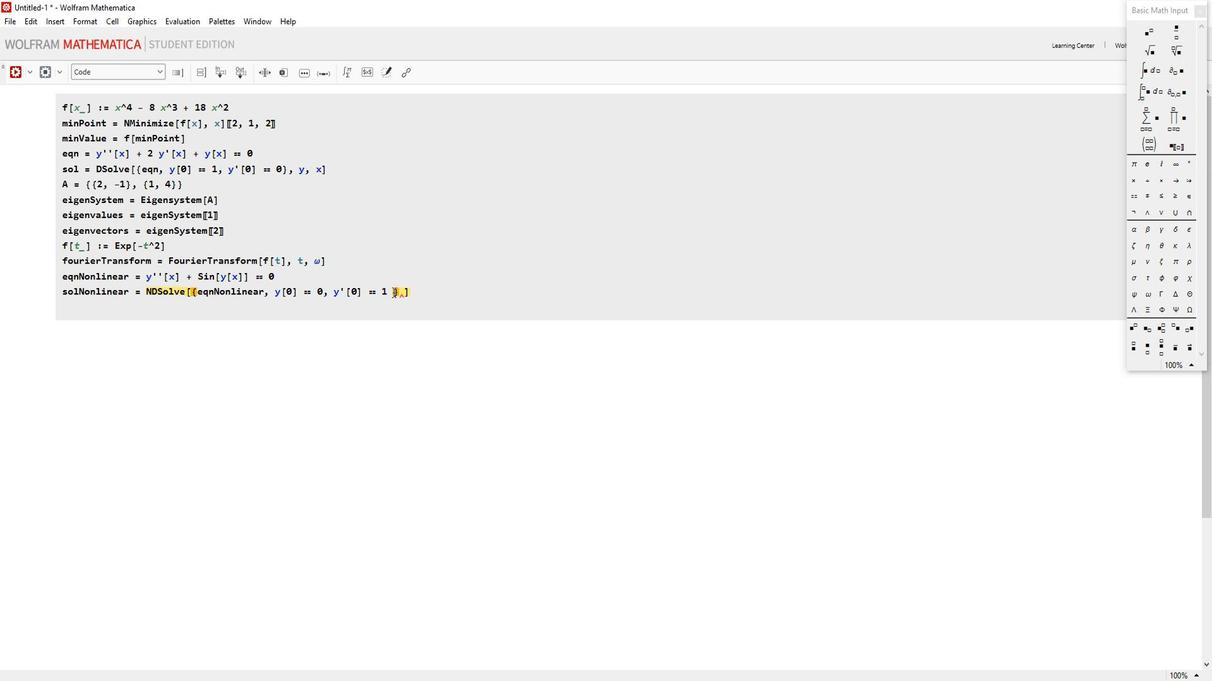 
Action: Mouse moved to (396, 287)
Screenshot: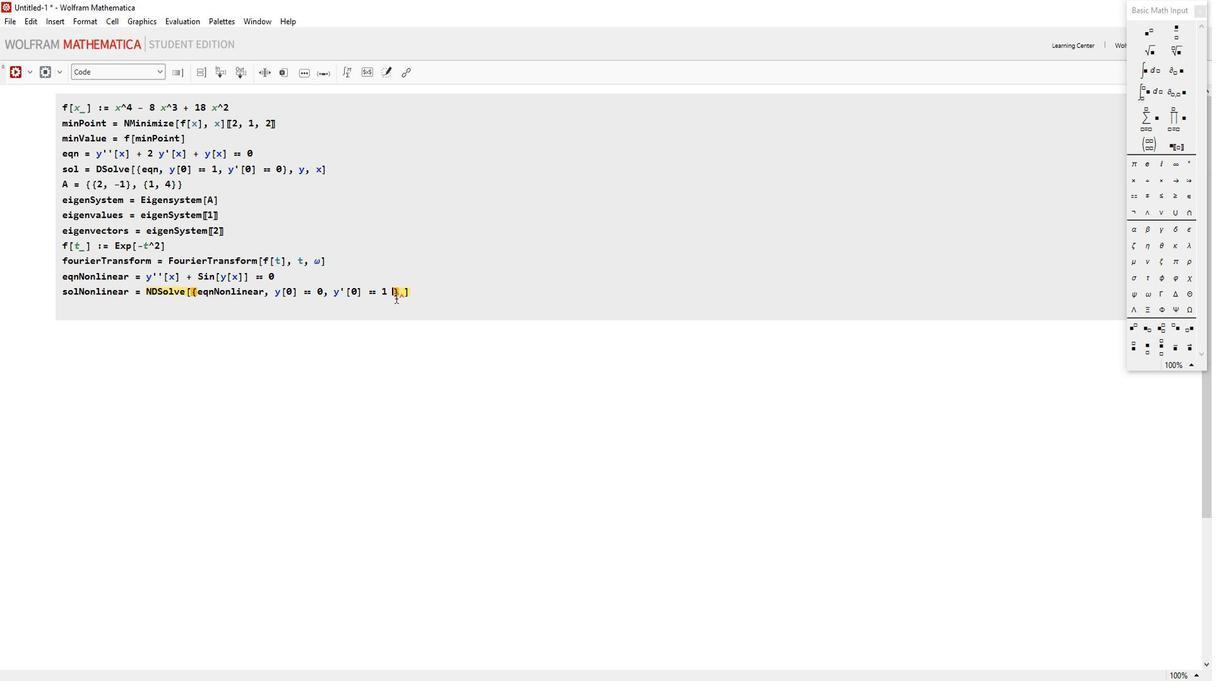 
Action: Key pressed <Key.backspace><Key.right>,<Key.space>y,<Key.space><Key.shift_r>{x,<Key.space>0,<Key.space>5<Key.right><Key.right><Key.enter>f[t<Key.shift>_<Key.right><Key.space><Key.shift_r>:=<Key.space><Key.caps_lock>S<Key.caps_lock>in[t<Key.right><Key.enter>laplace<Key.caps_lock>T<Key.caps_lock>ransform<Key.space>=<Key.space><Key.caps_lock>L<Key.caps_lock>aplav<Key.backspace>ce<Key.caps_lock>T<Key.caps_lock>ransform[f[t<Key.right>,<Key.space>t,<Key.space>s<Key.right><Key.enter>g[x<Key.shift>_,<Key.space>y<Key.shift>_<Key.right><Key.space><Key.shift_r>:=<Key.space>x<Key.shift><Key.shift><Key.shift><Key.shift><Key.shift><Key.shift><Key.shift><Key.shift><Key.shift><Key.shift>^2<Key.space><Key.shift><Key.shift><Key.shift>+<Key.space>y<Key.shift>^2<Key.space><Key.shift><Key.shift>+<Key.space>xy<Key.backspace><Key.space>y<Key.enter>gradient<Key.space>=<Key.space><Key.caps_lock>G<Key.caps_lock>rad[g[x,<Key.space>y<Key.right>,<Key.space><Key.shift_r>{x,<Key.space>y<Key.right><Key.right><Key.enter>hessian<Key.space>=<Key.space><Key.caps_lock>D[<Key.caps_lock>g[x,<Key.space>y<Key.right>,<Key.space><Key.shift_r>{{x,<Key.space>y<Key.right>,<Key.space>2<Key.right><Key.right>
Screenshot: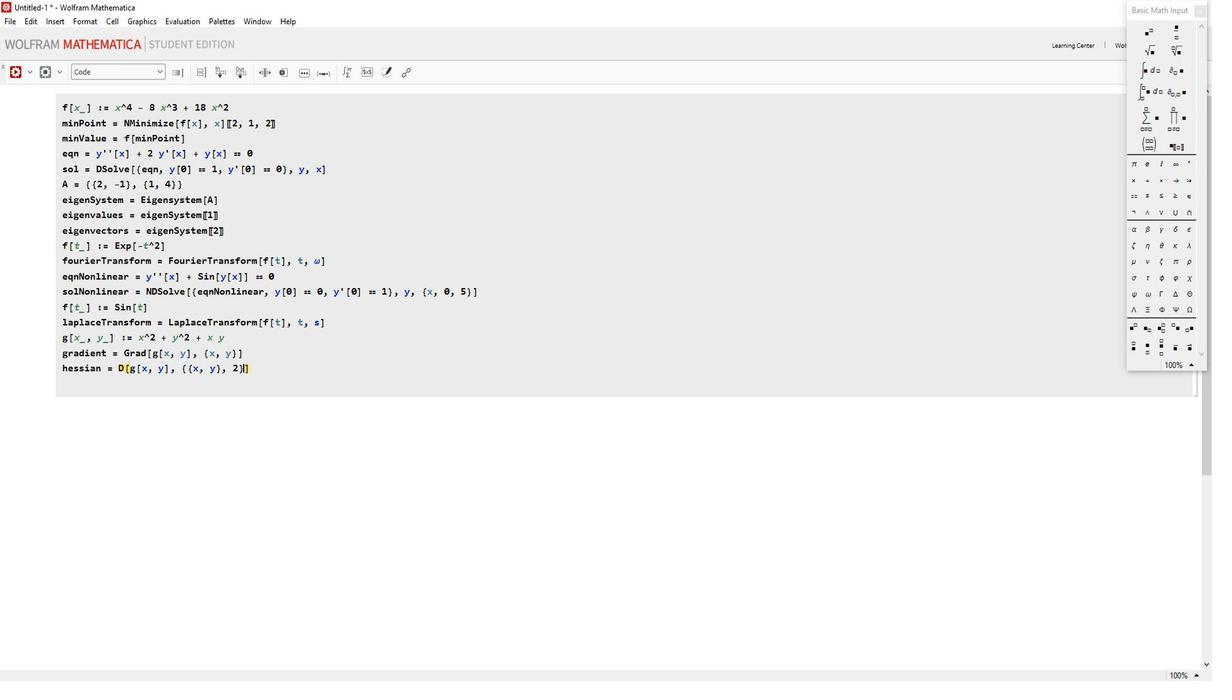 
Action: Mouse moved to (12, 71)
Screenshot: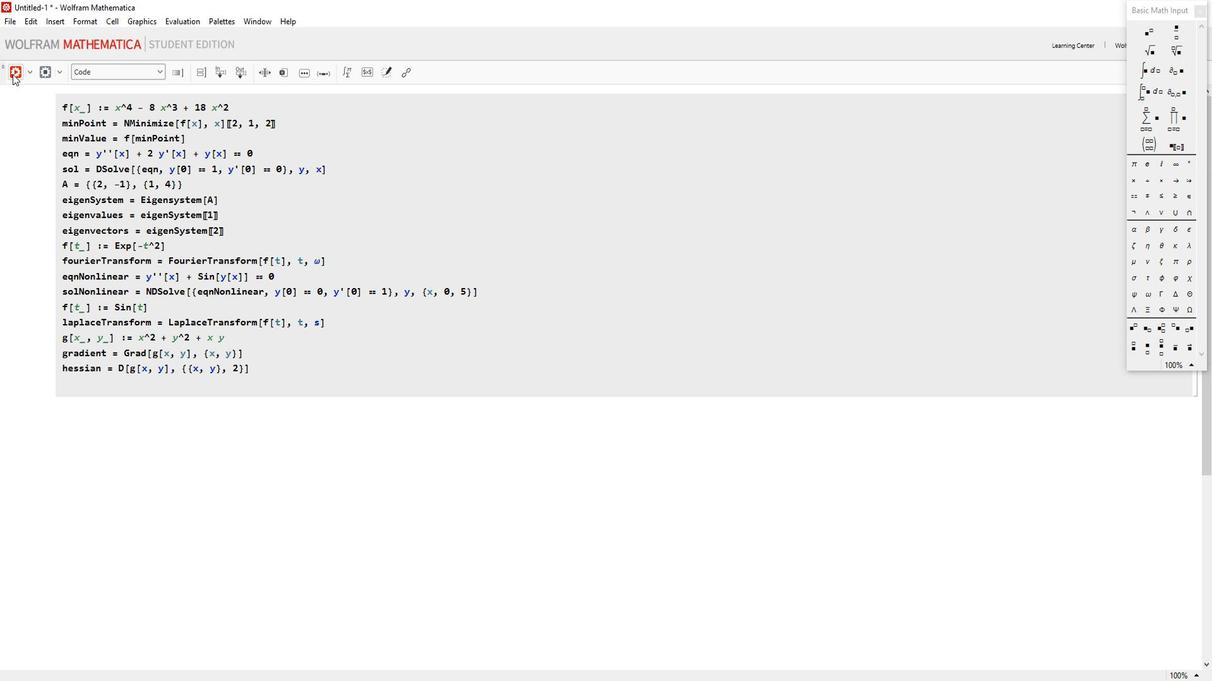 
Action: Mouse pressed left at (12, 71)
Screenshot: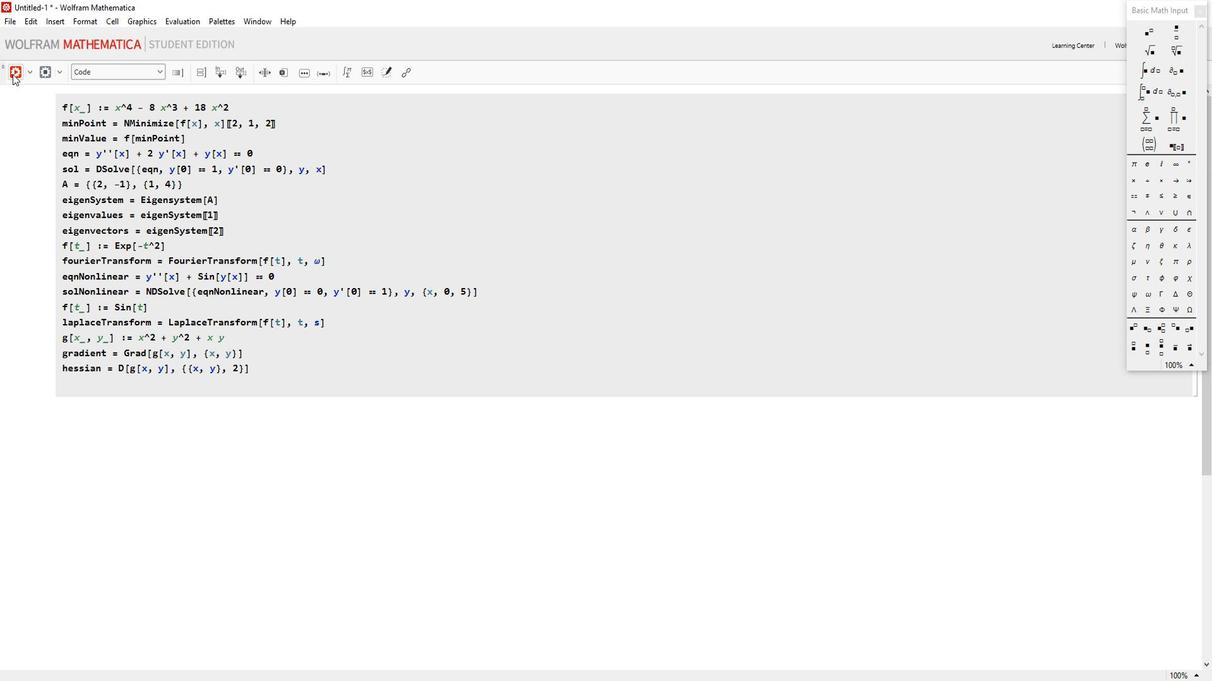 
Action: Mouse moved to (465, 346)
Screenshot: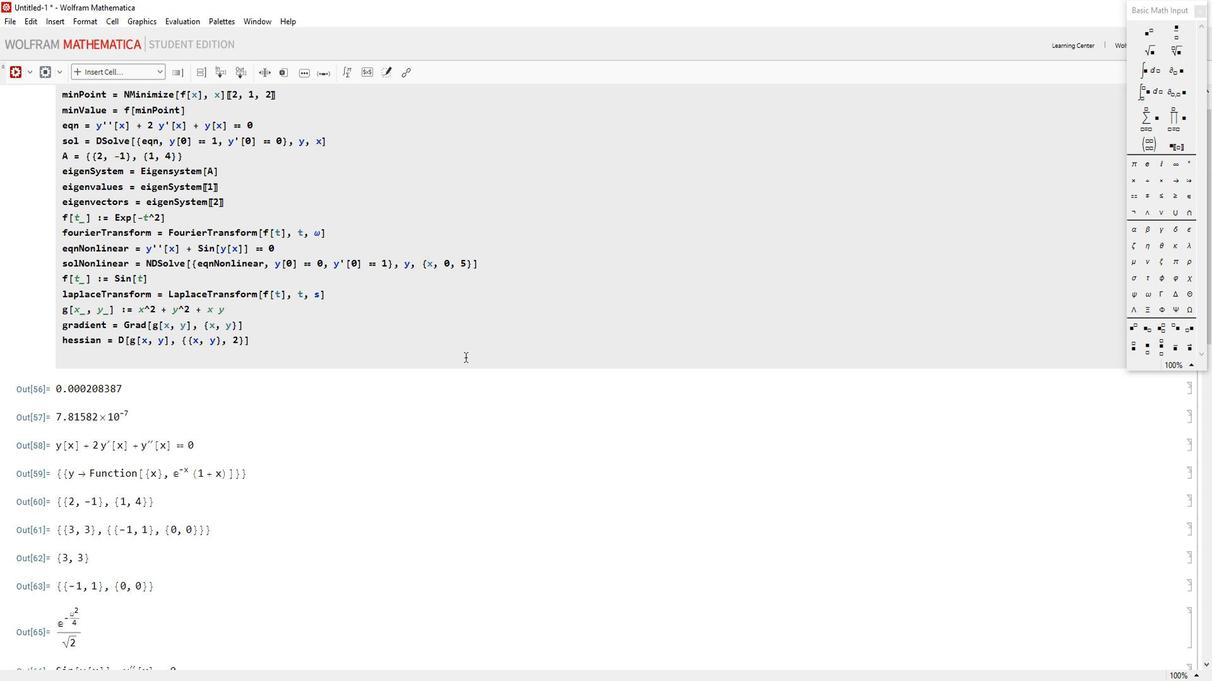 
Action: Mouse scrolled (465, 345) with delta (0, 0)
Screenshot: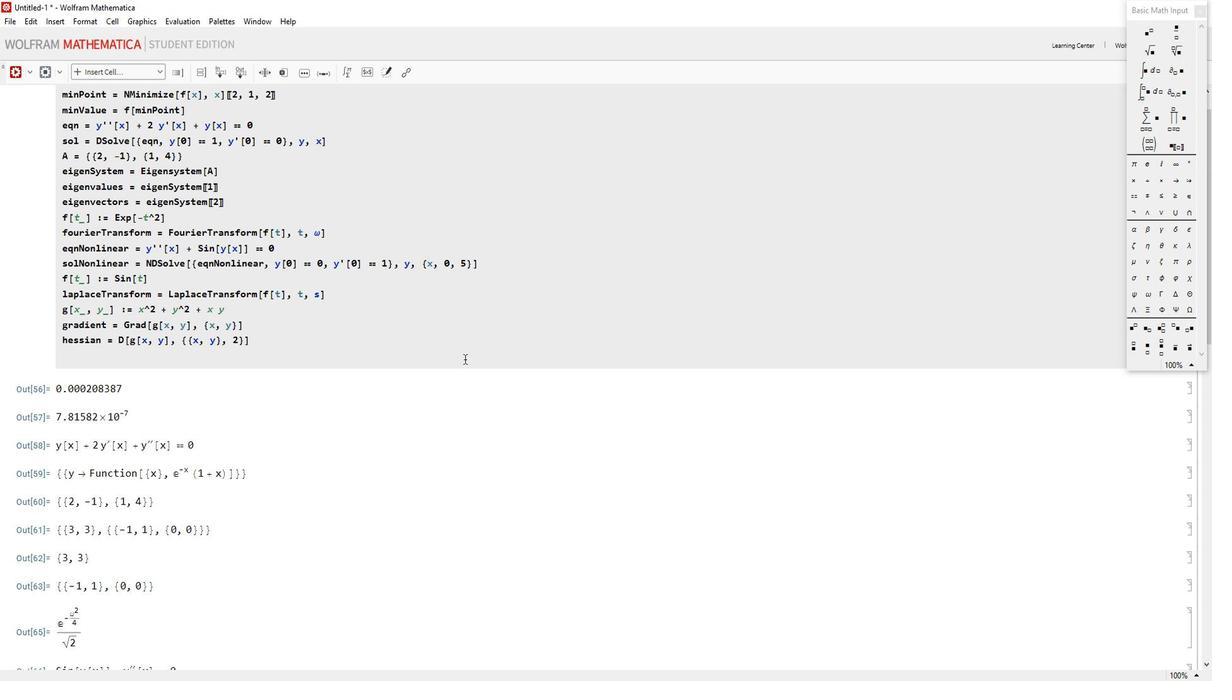 
Action: Mouse scrolled (465, 345) with delta (0, 0)
Screenshot: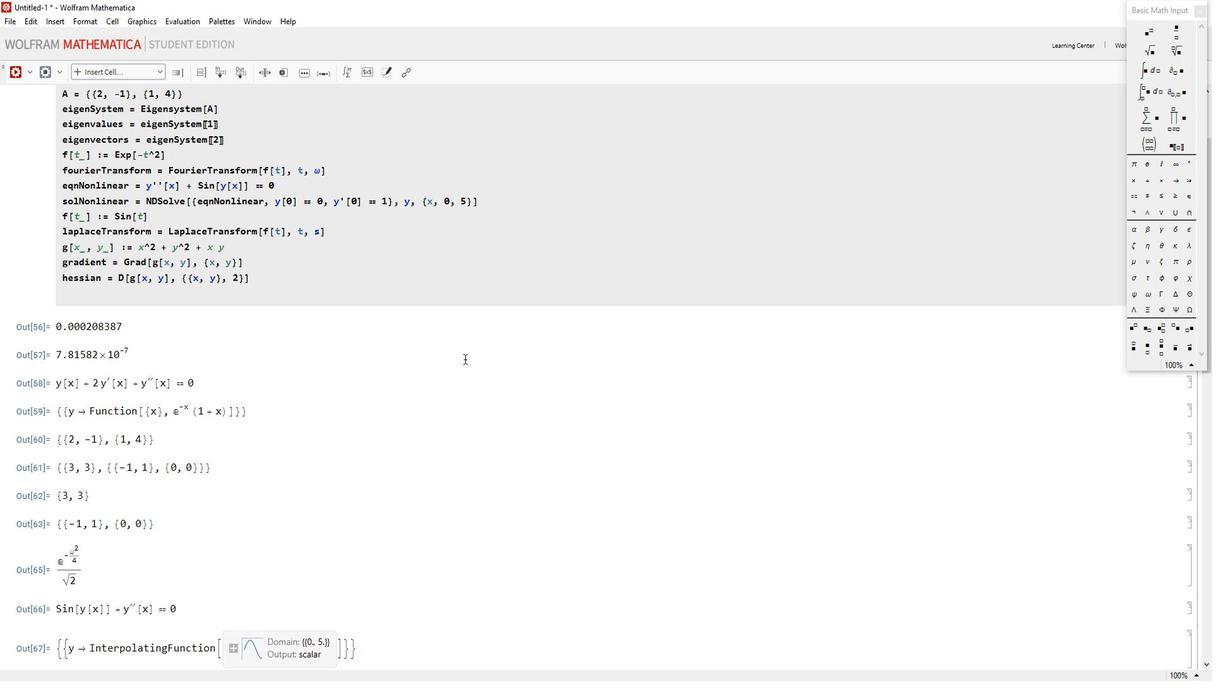 
Action: Mouse scrolled (465, 345) with delta (0, 0)
Screenshot: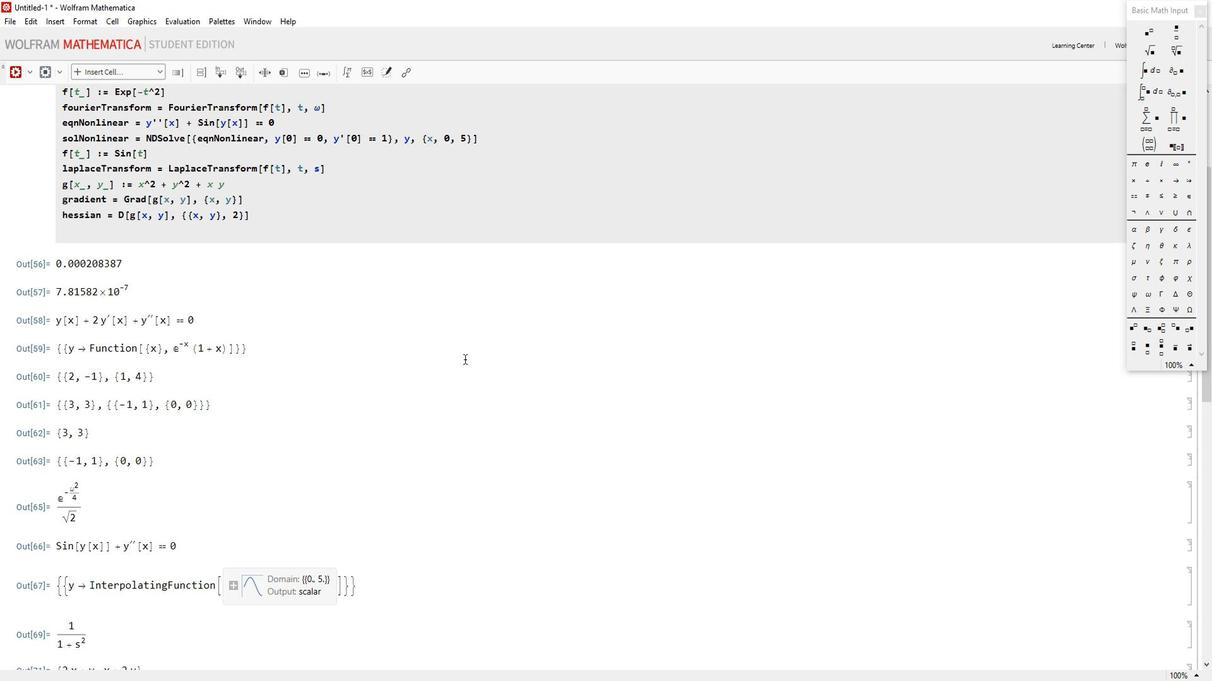 
Action: Mouse scrolled (465, 345) with delta (0, 0)
Screenshot: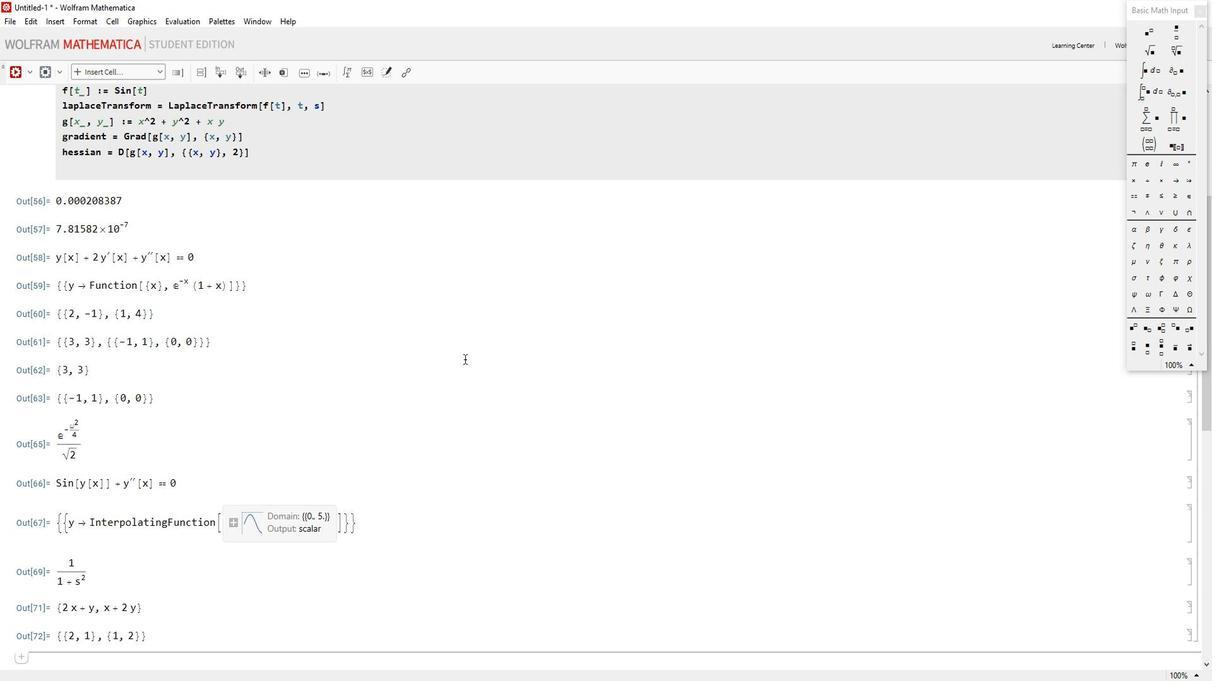 
Action: Mouse scrolled (465, 347) with delta (0, 0)
Screenshot: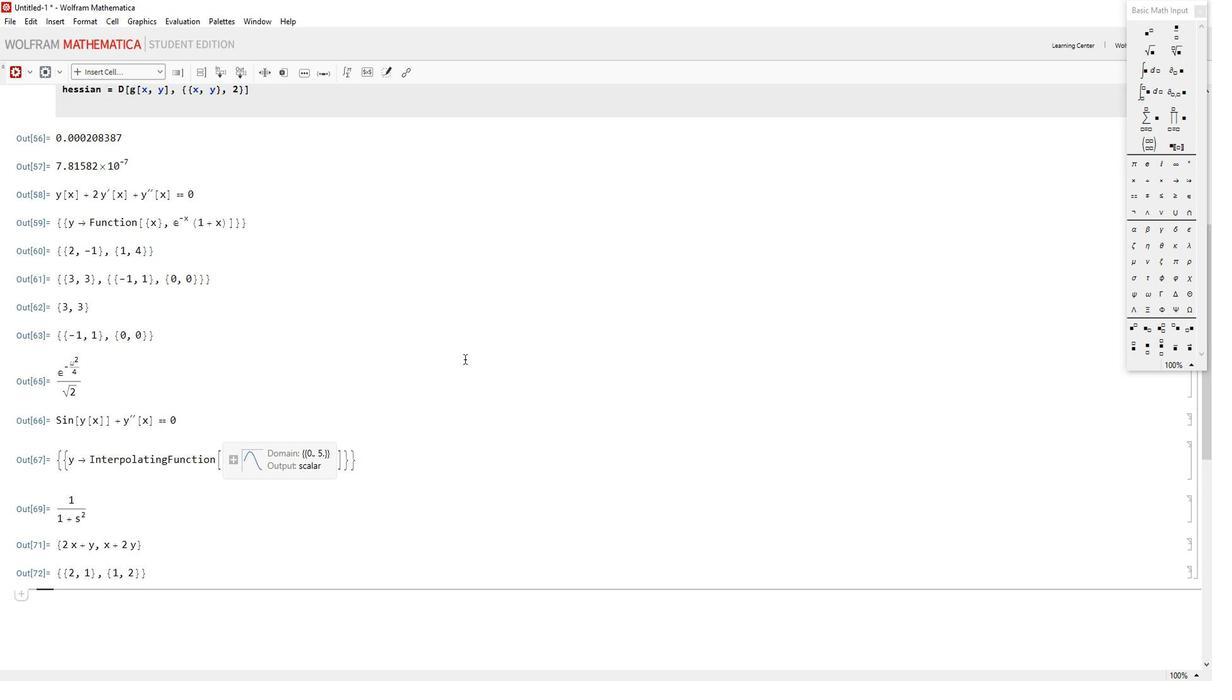 
Action: Mouse scrolled (465, 347) with delta (0, 0)
Screenshot: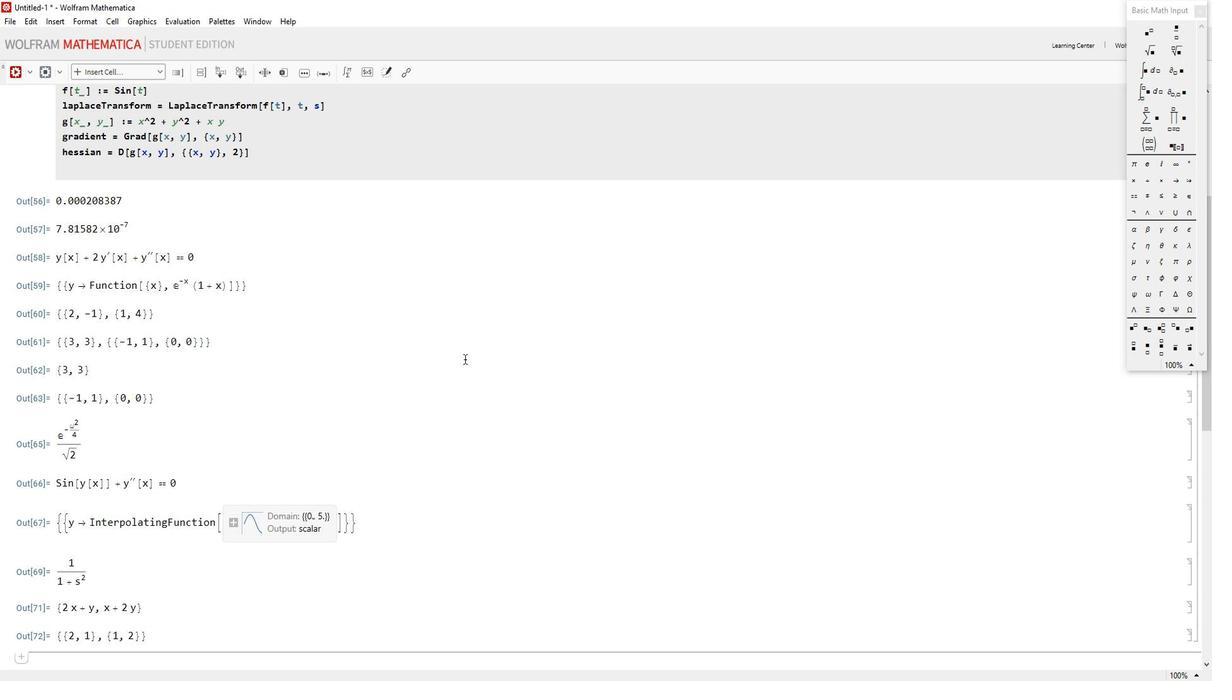 
Action: Mouse scrolled (465, 347) with delta (0, 0)
Screenshot: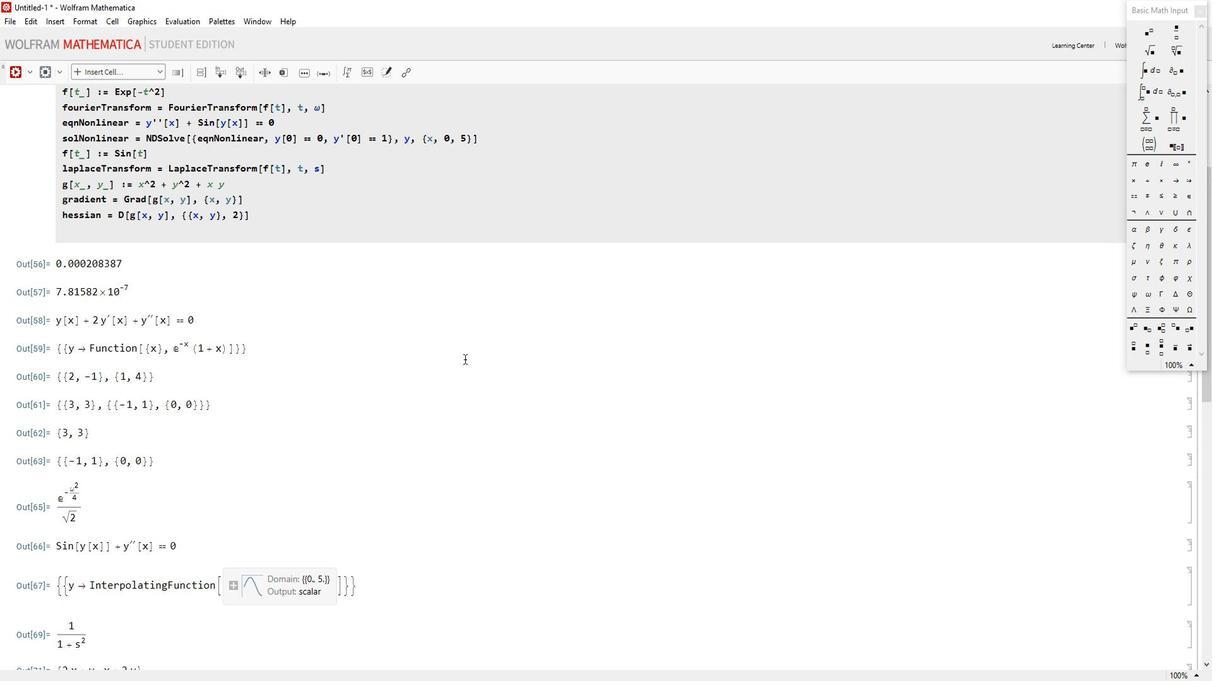 
Action: Mouse scrolled (465, 347) with delta (0, 0)
Screenshot: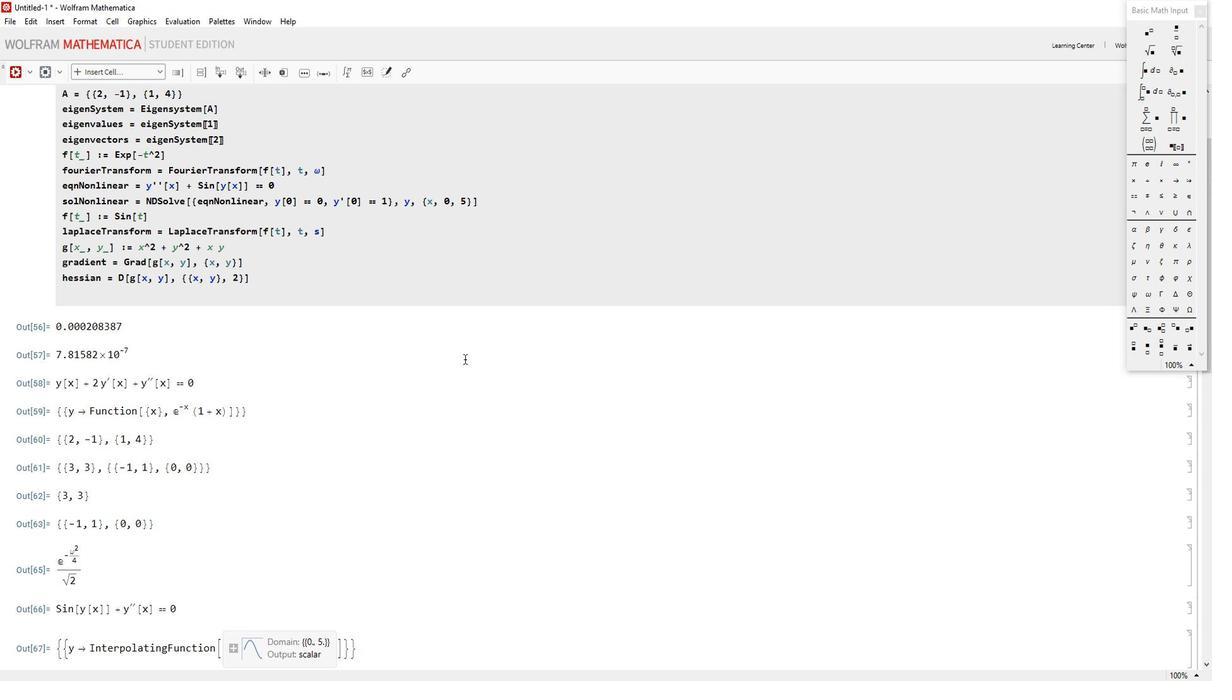 
Action: Mouse scrolled (465, 347) with delta (0, 0)
Screenshot: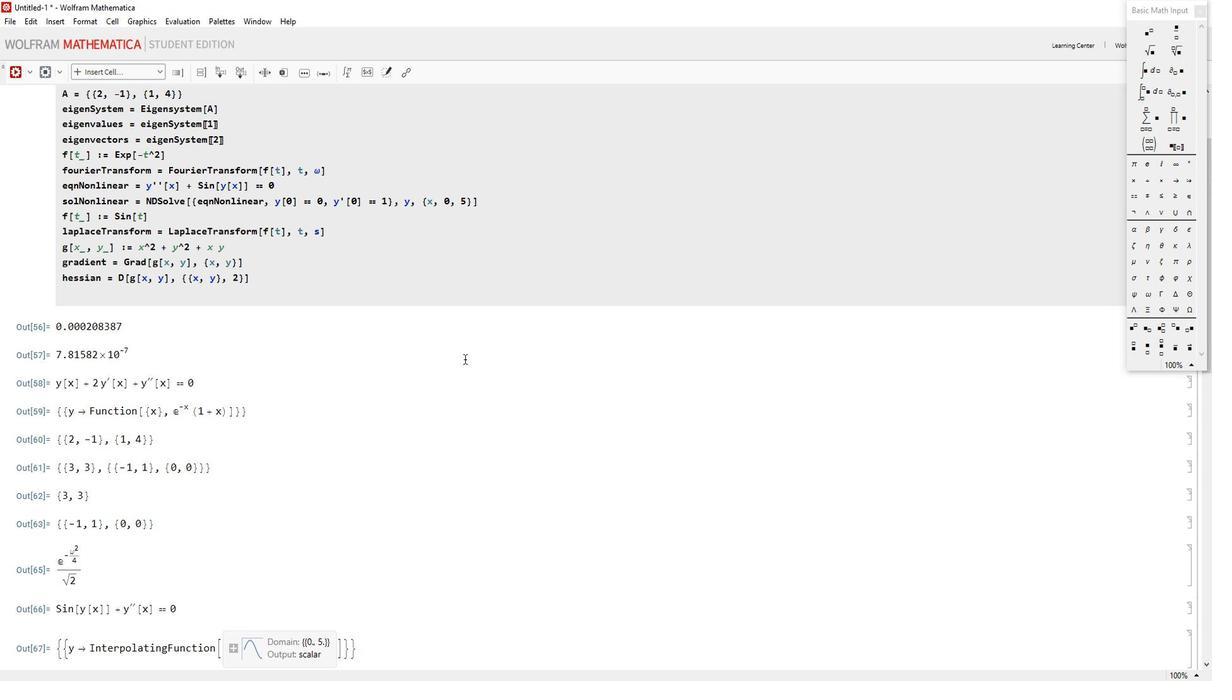 
Action: Mouse scrolled (465, 347) with delta (0, 0)
Screenshot: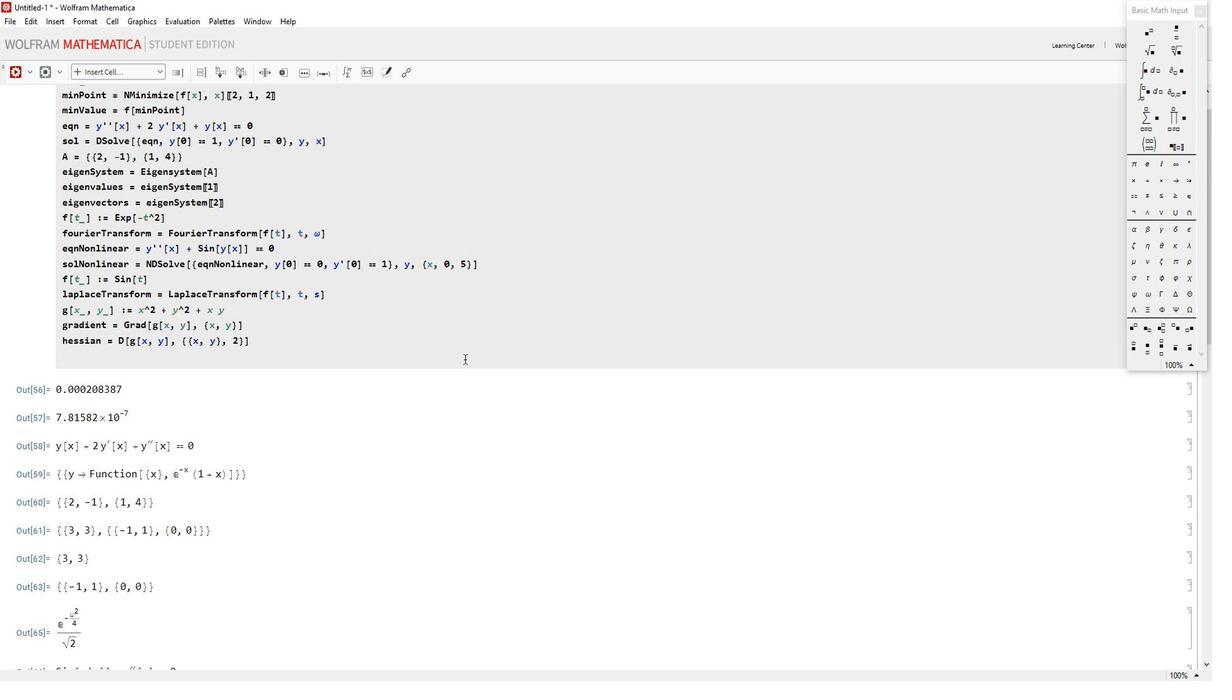 
Action: Mouse scrolled (465, 347) with delta (0, 0)
Screenshot: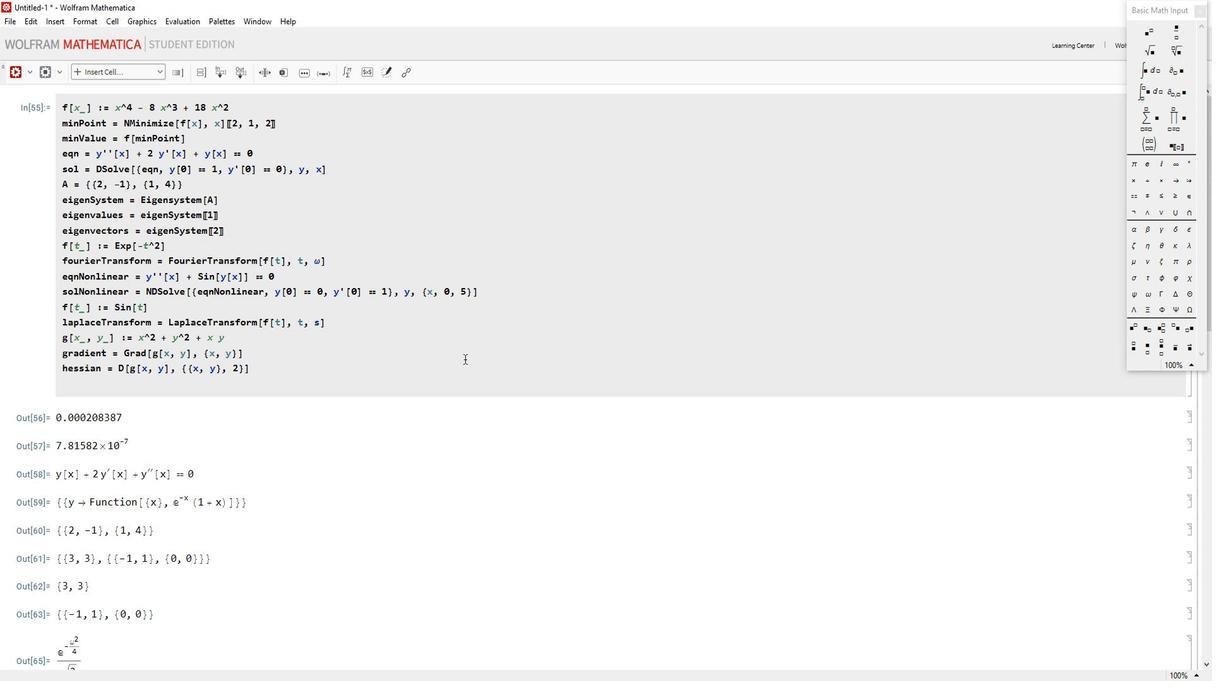 
Action: Mouse scrolled (465, 347) with delta (0, 0)
Screenshot: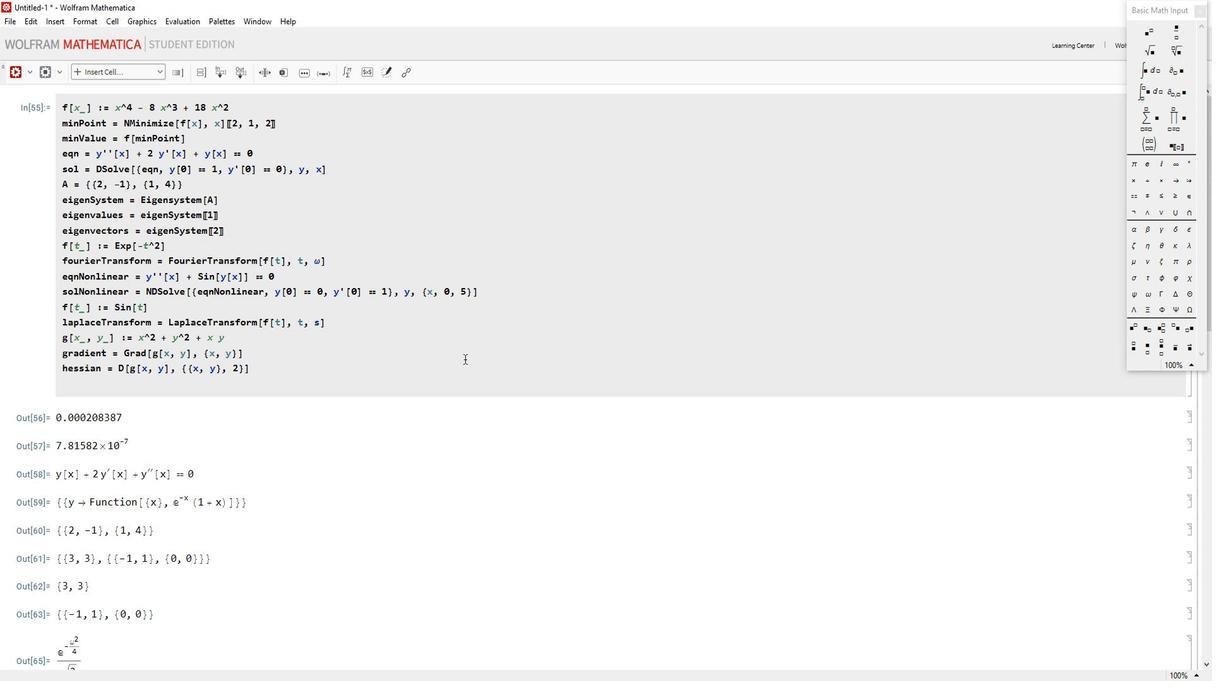 
Action: Mouse scrolled (465, 347) with delta (0, 0)
Screenshot: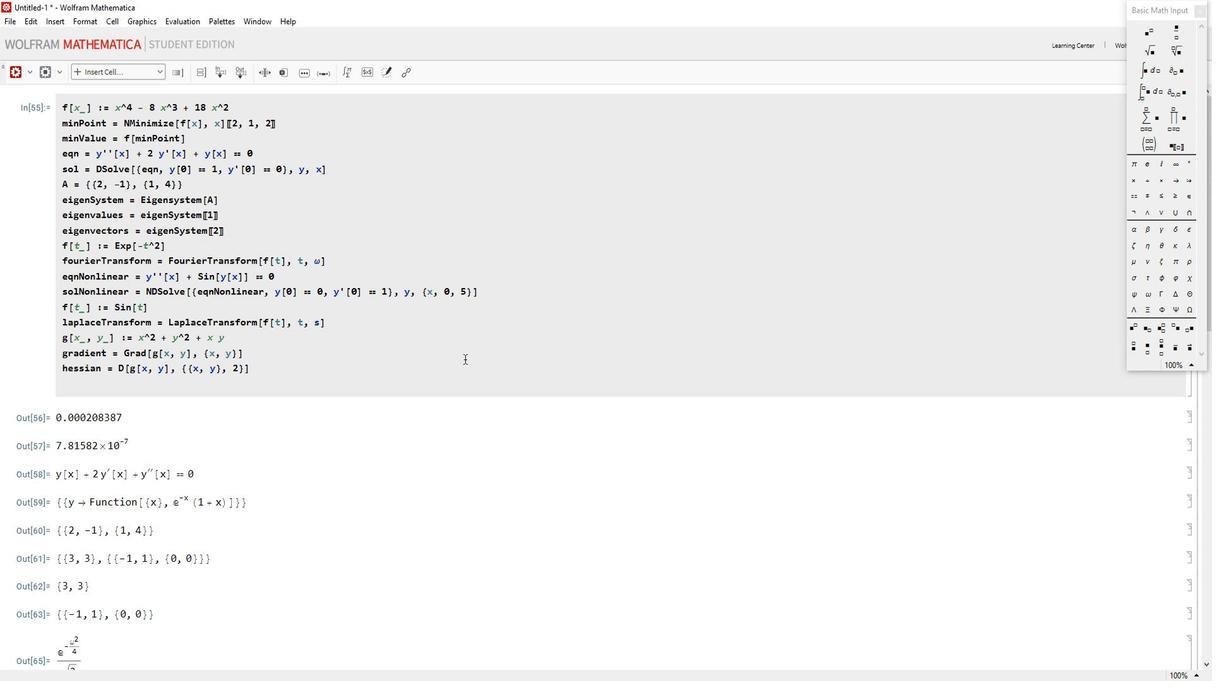 
Action: Mouse scrolled (465, 347) with delta (0, 0)
Screenshot: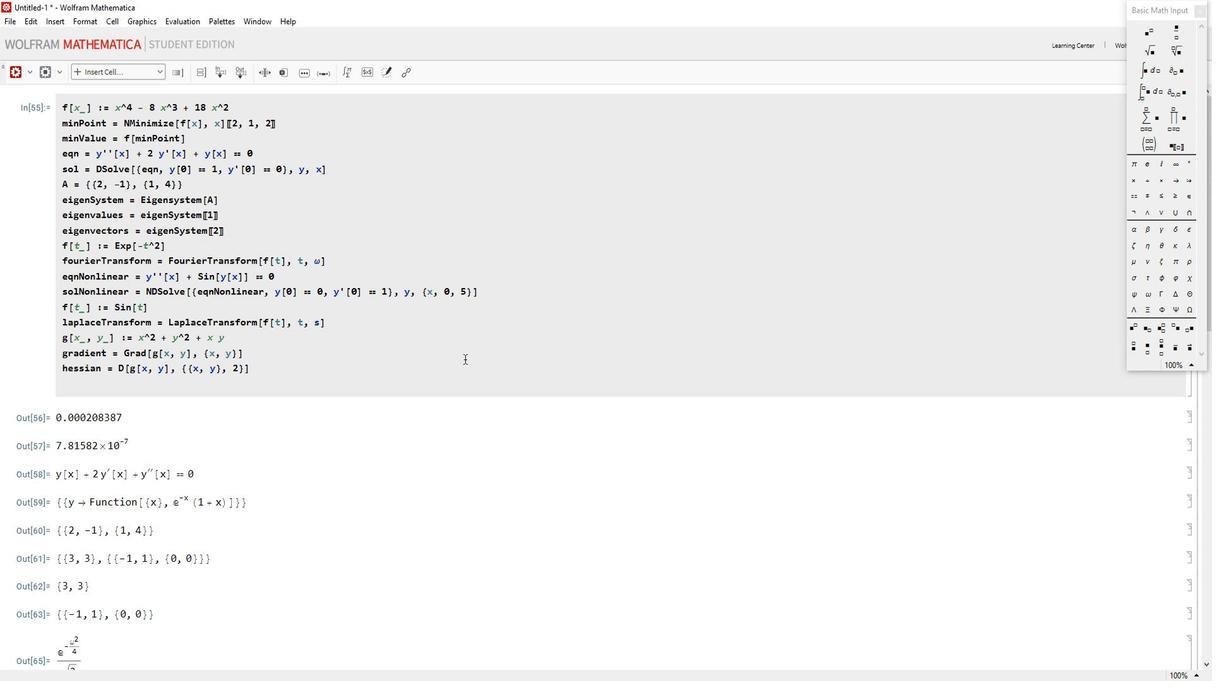
Action: Mouse scrolled (465, 347) with delta (0, 0)
Screenshot: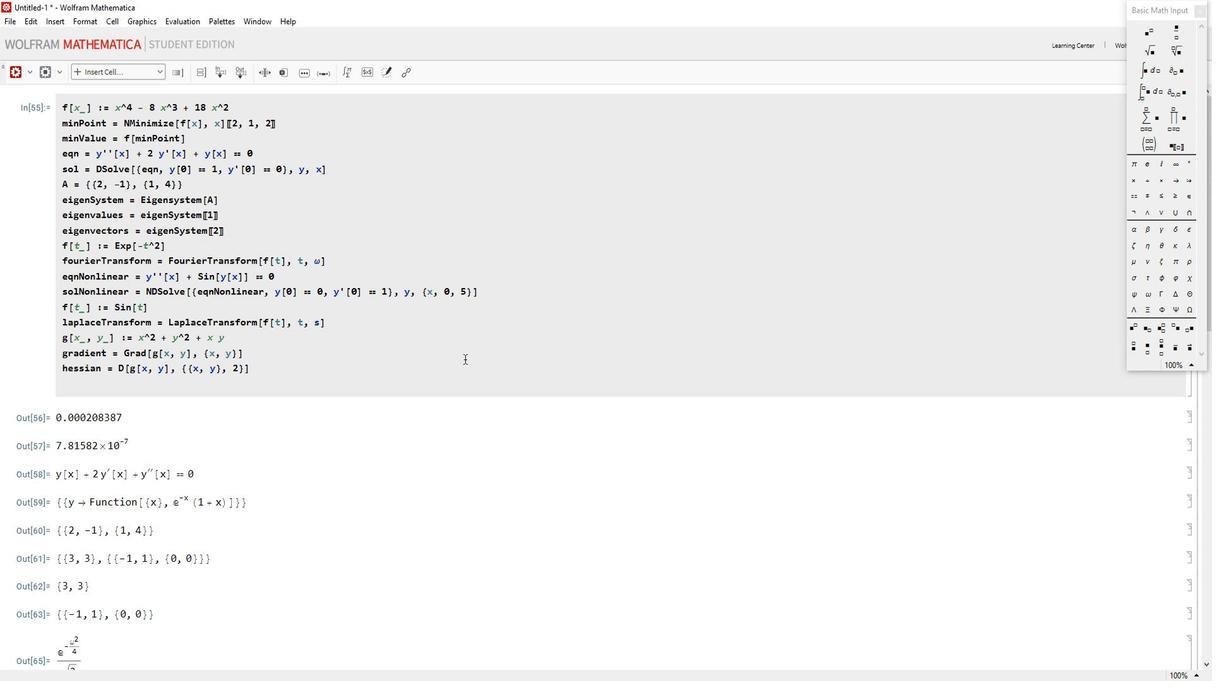 
